 Task: Find connections with filter location Al Qūşīyah with filter topic #customerrelationswith filter profile language Spanish with filter current company Wildlife Conservation Trust with filter school Gyan Ganga Institute of Technology Sciences with filter industry Business Consulting and Services with filter service category Bookkeeping with filter keywords title Yoga Instructor
Action: Mouse moved to (522, 74)
Screenshot: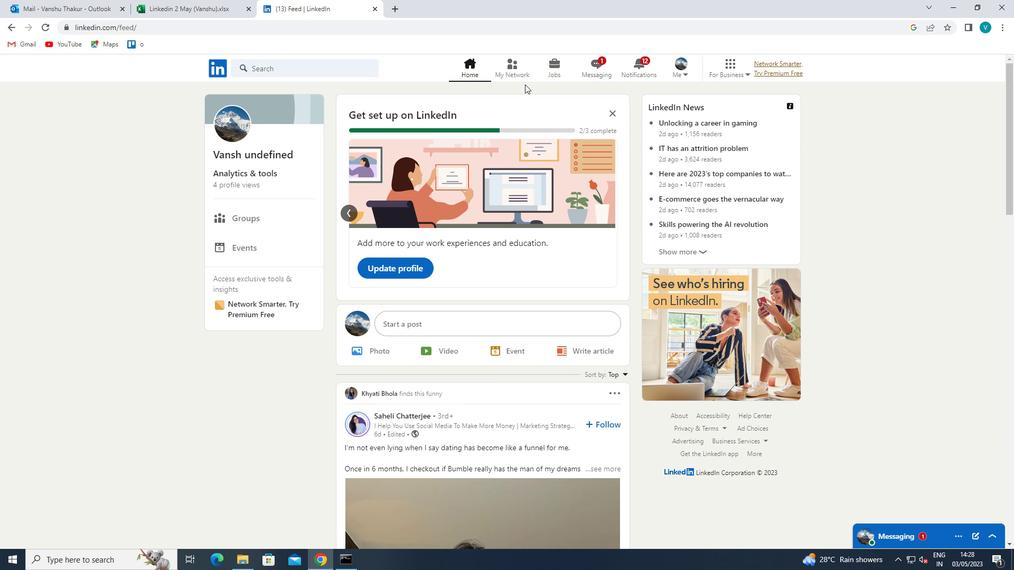 
Action: Mouse pressed left at (522, 74)
Screenshot: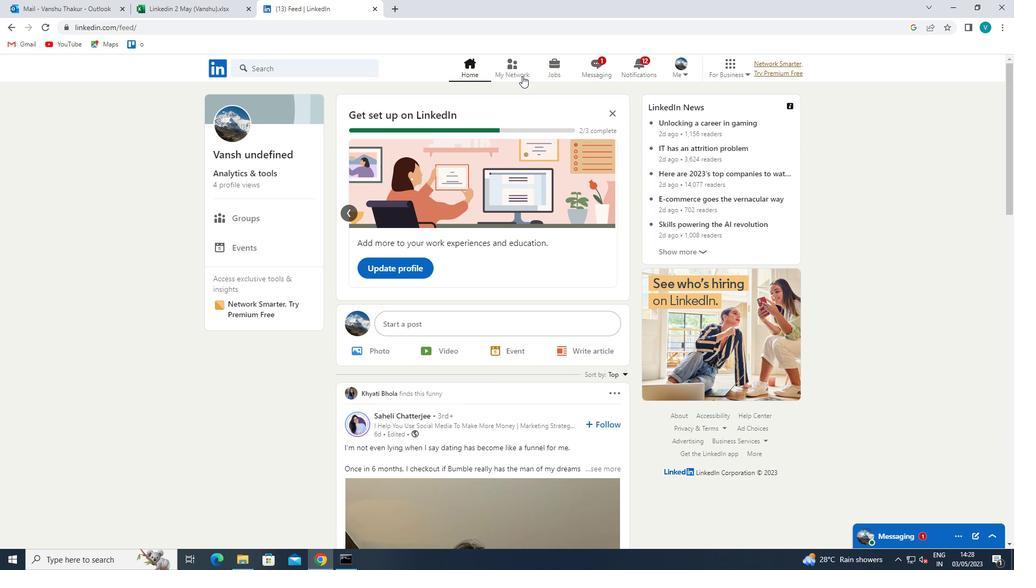 
Action: Mouse moved to (296, 124)
Screenshot: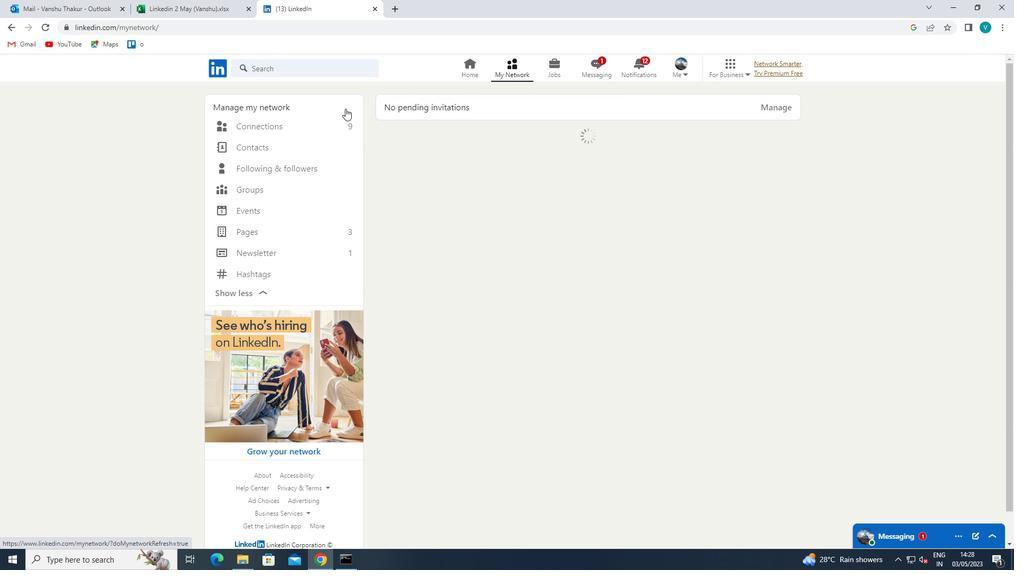 
Action: Mouse pressed left at (296, 124)
Screenshot: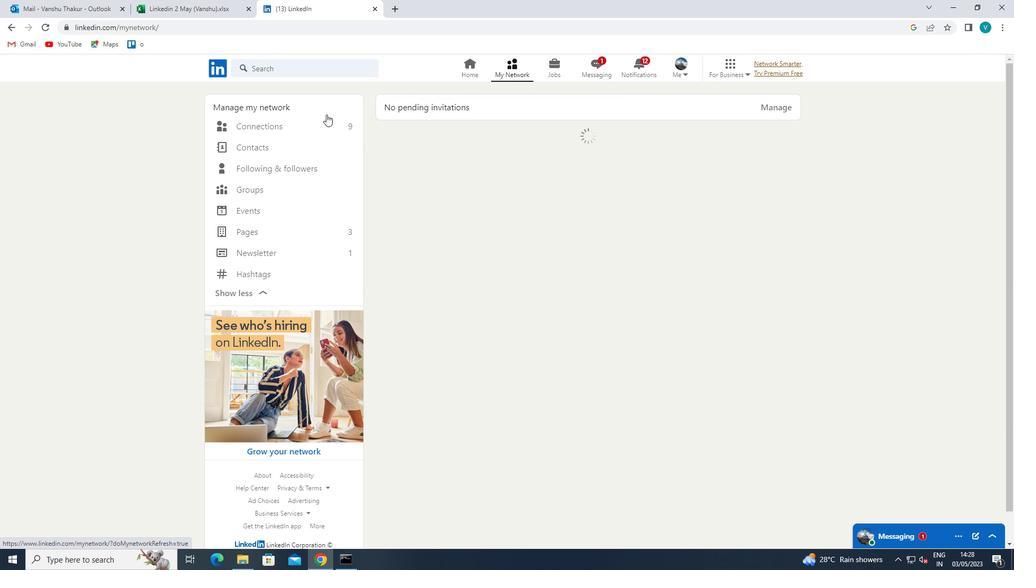 
Action: Mouse moved to (564, 127)
Screenshot: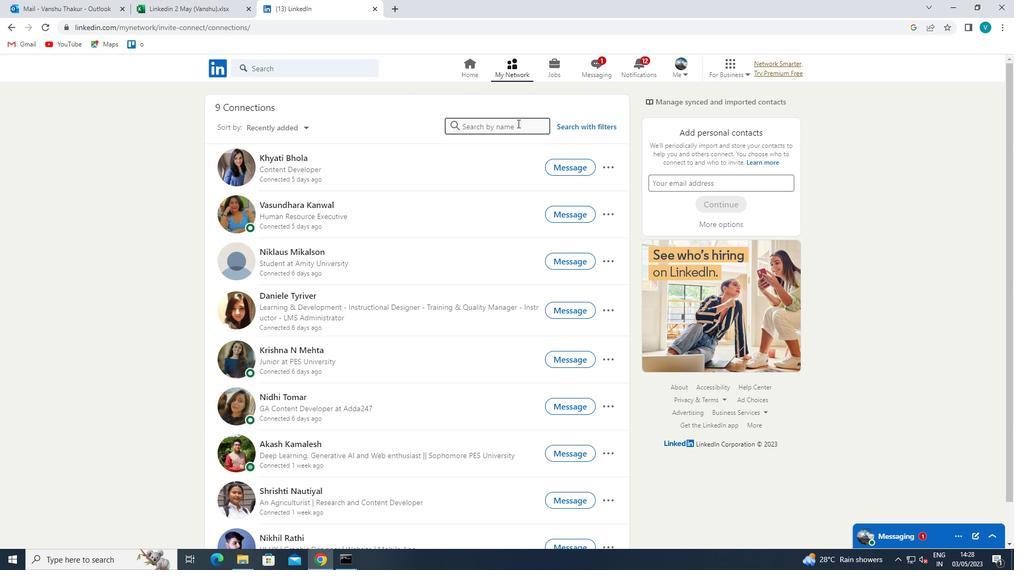
Action: Mouse pressed left at (564, 127)
Screenshot: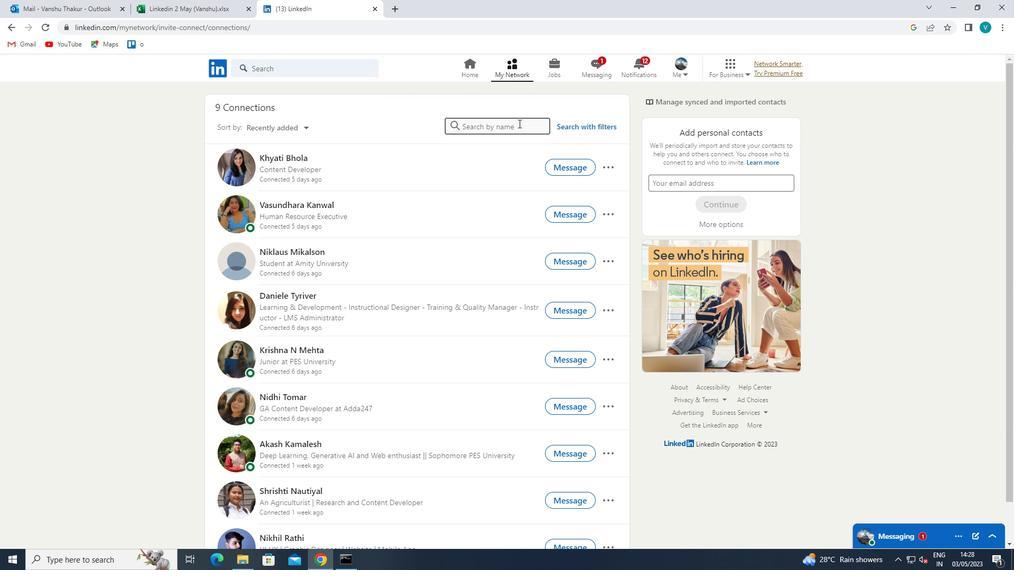 
Action: Mouse moved to (506, 98)
Screenshot: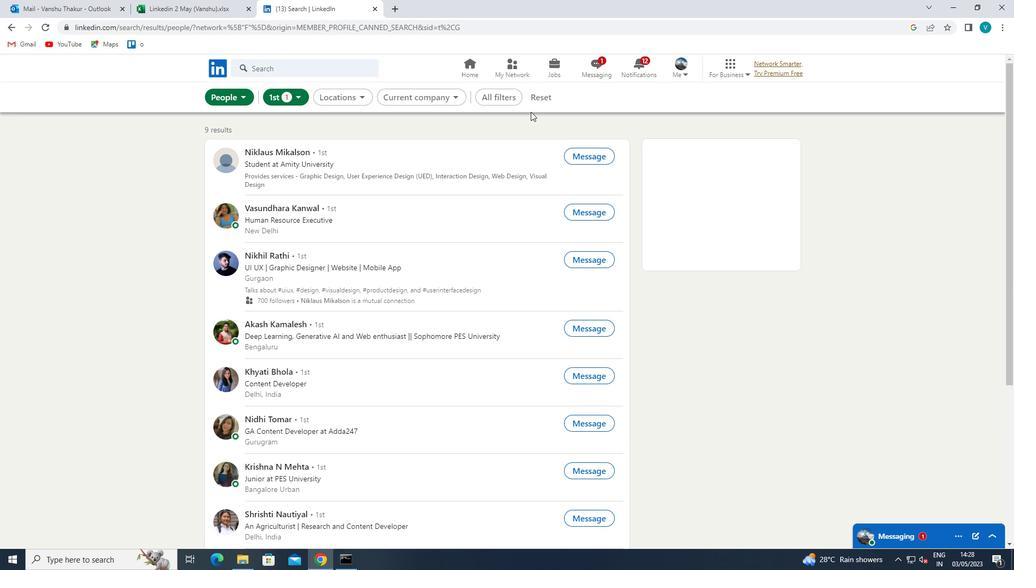 
Action: Mouse pressed left at (506, 98)
Screenshot: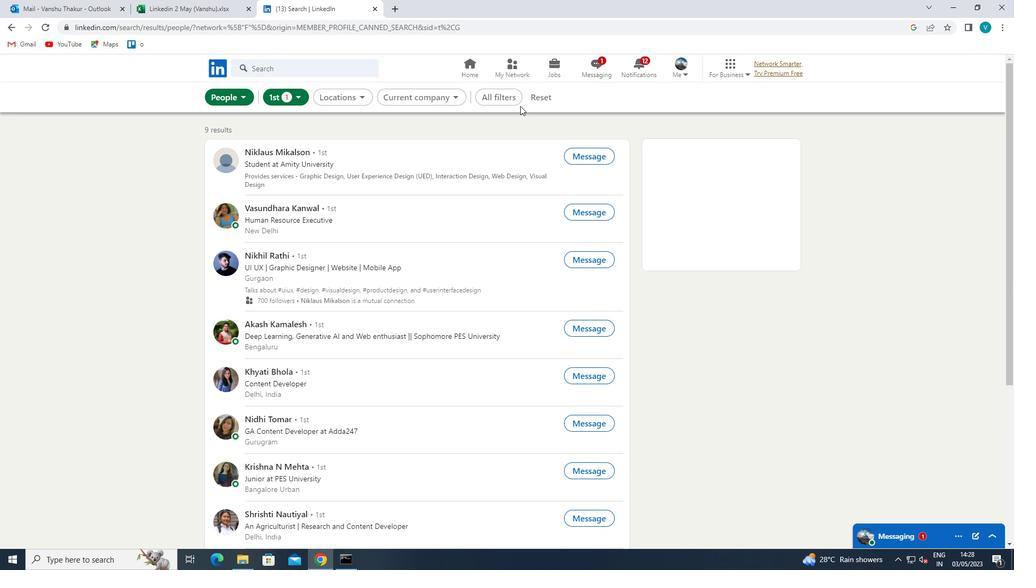 
Action: Mouse moved to (889, 275)
Screenshot: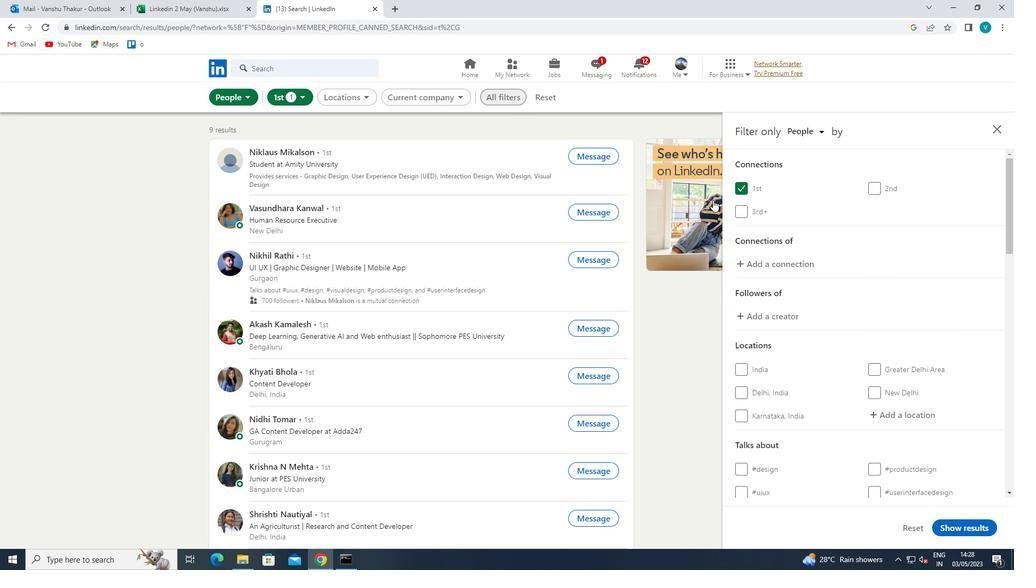
Action: Mouse scrolled (889, 275) with delta (0, 0)
Screenshot: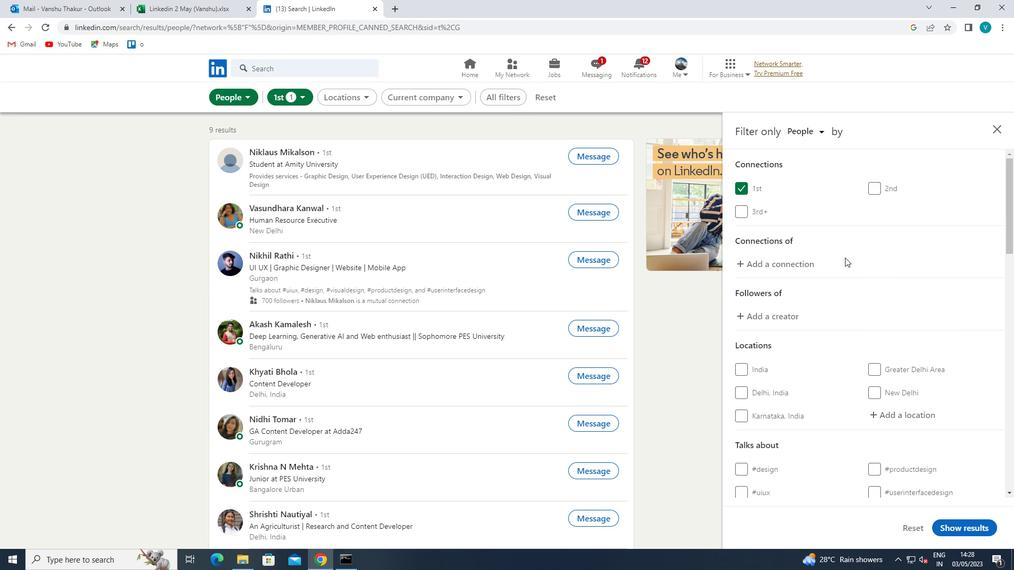 
Action: Mouse scrolled (889, 275) with delta (0, 0)
Screenshot: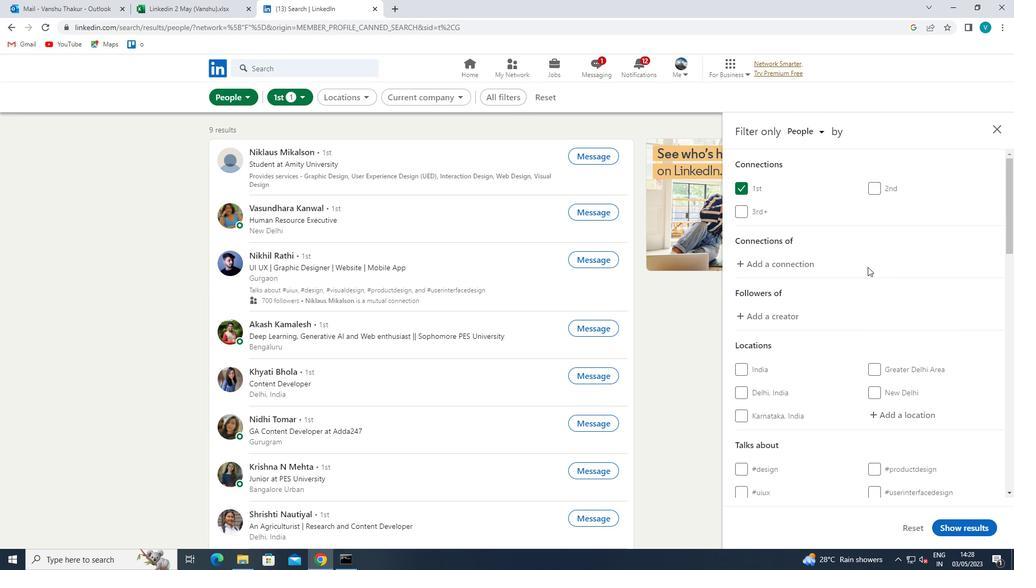 
Action: Mouse moved to (908, 306)
Screenshot: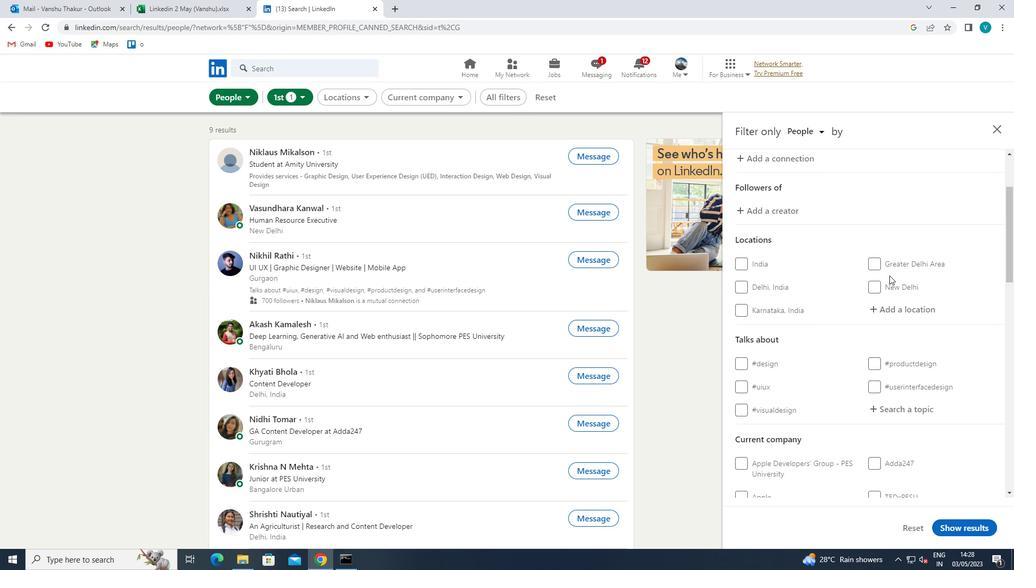 
Action: Mouse pressed left at (908, 306)
Screenshot: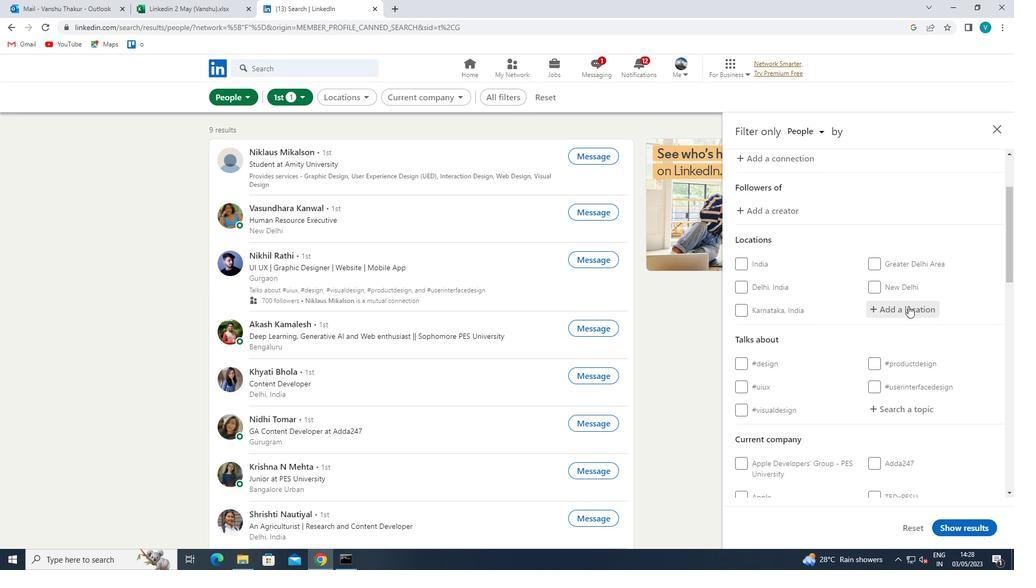 
Action: Key pressed <Key.shift>AI<Key.space><Key.shift>QUSIYAH
Screenshot: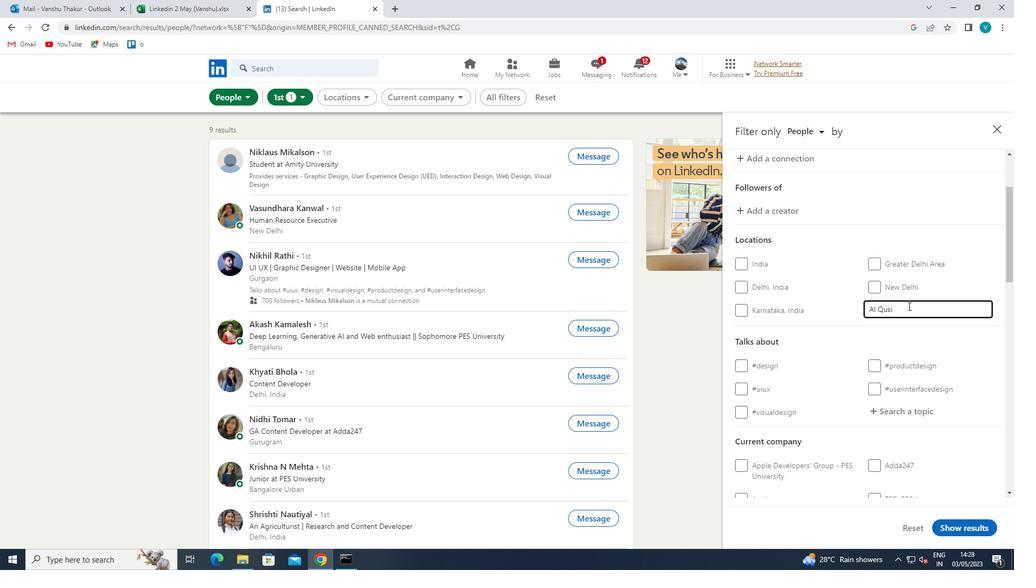 
Action: Mouse moved to (861, 328)
Screenshot: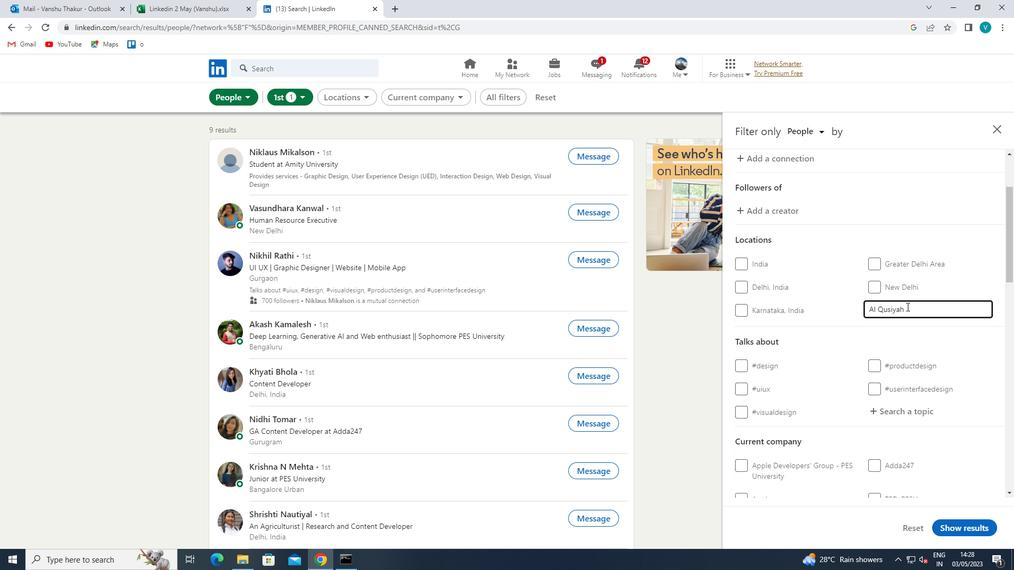 
Action: Mouse pressed left at (861, 328)
Screenshot: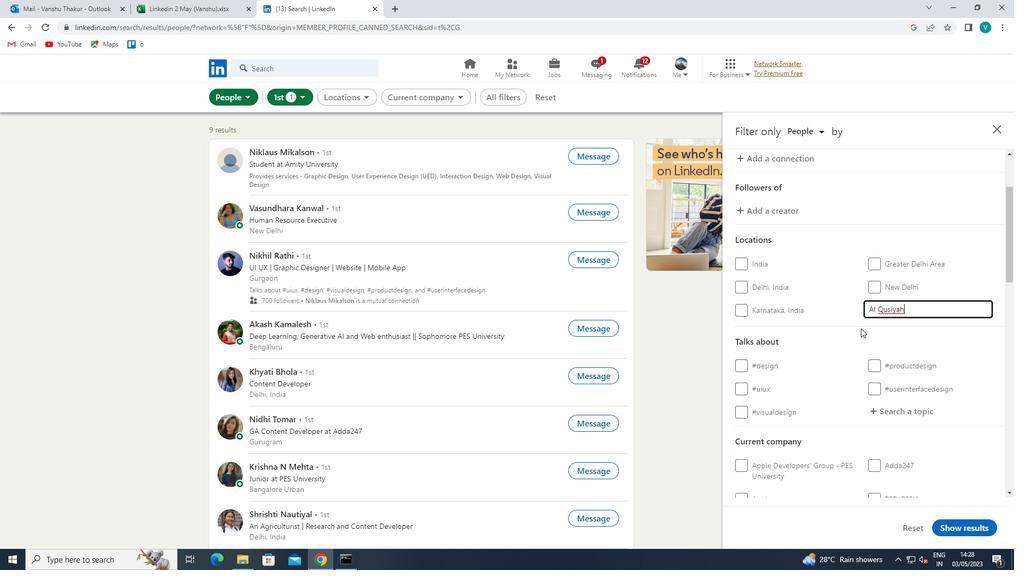 
Action: Mouse scrolled (861, 328) with delta (0, 0)
Screenshot: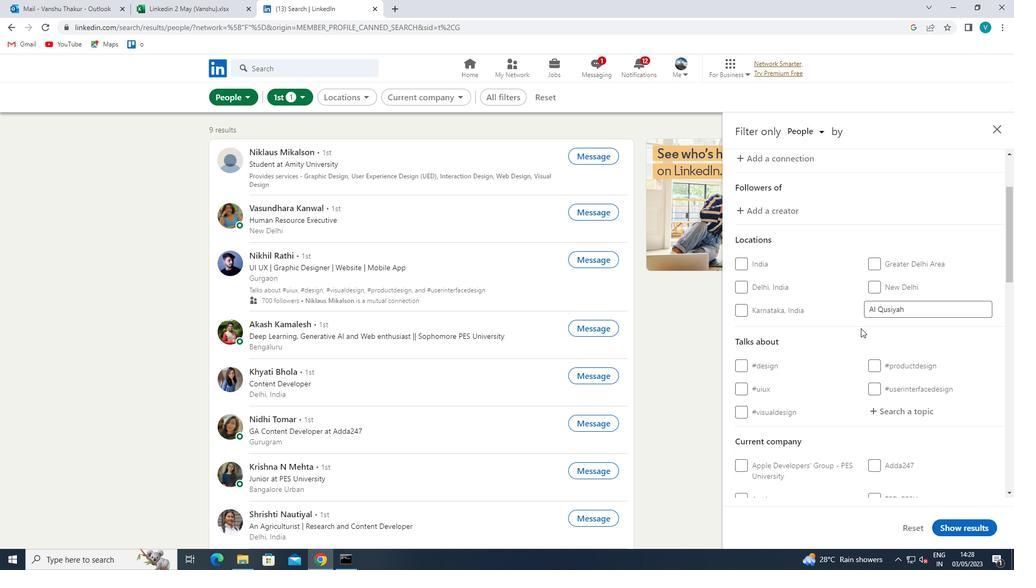 
Action: Mouse scrolled (861, 328) with delta (0, 0)
Screenshot: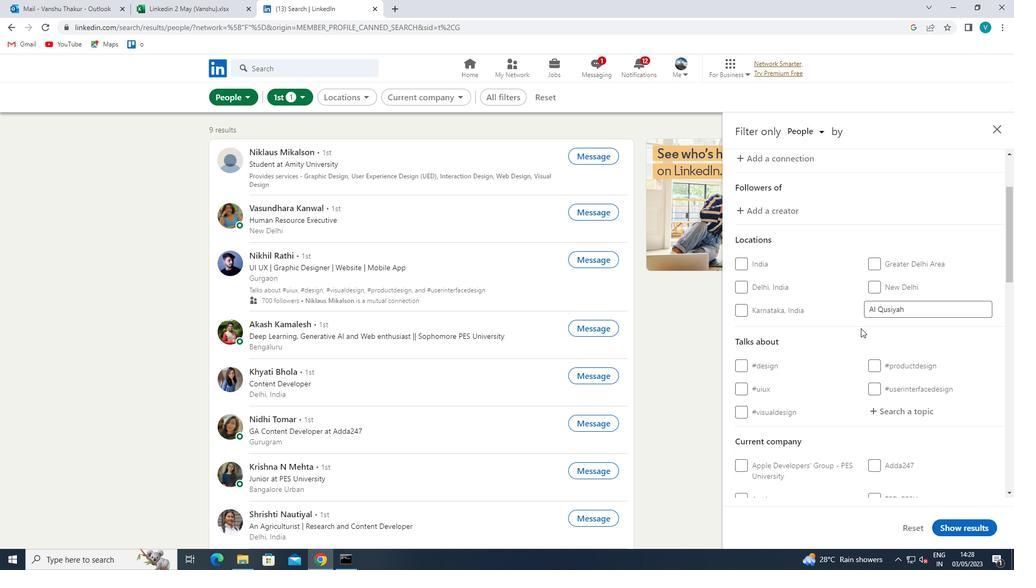
Action: Mouse moved to (900, 311)
Screenshot: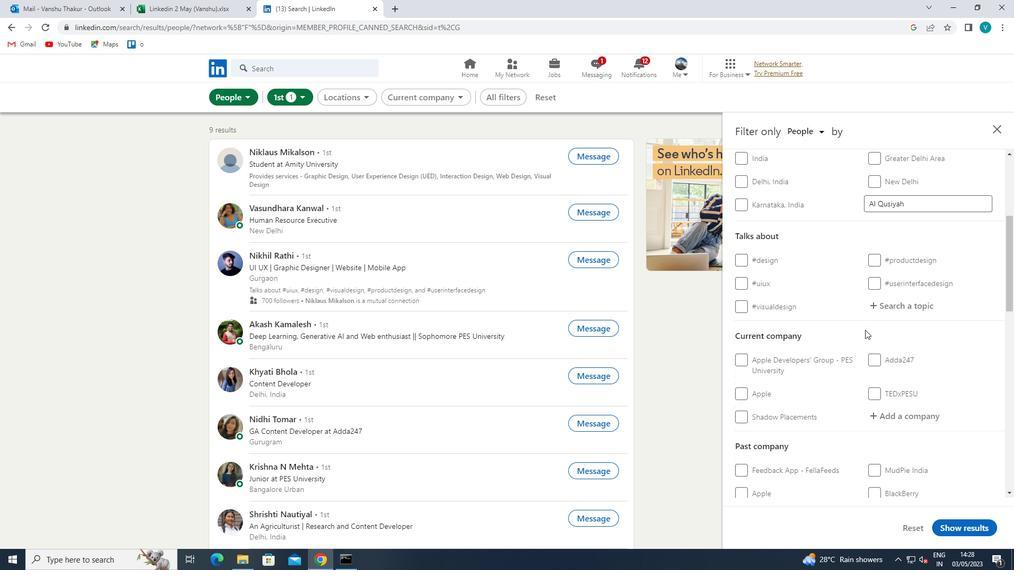 
Action: Mouse pressed left at (900, 311)
Screenshot: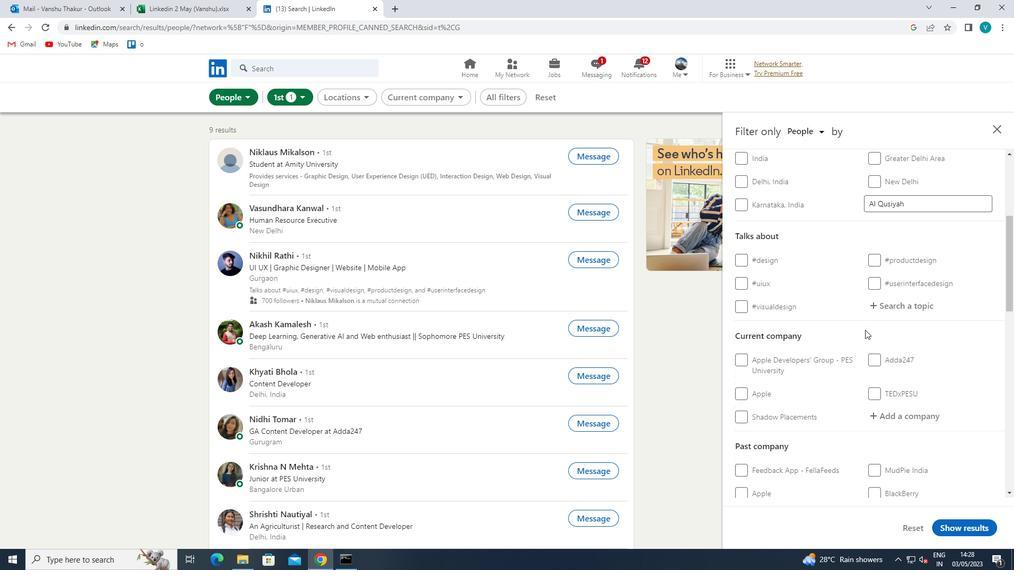 
Action: Mouse moved to (842, 343)
Screenshot: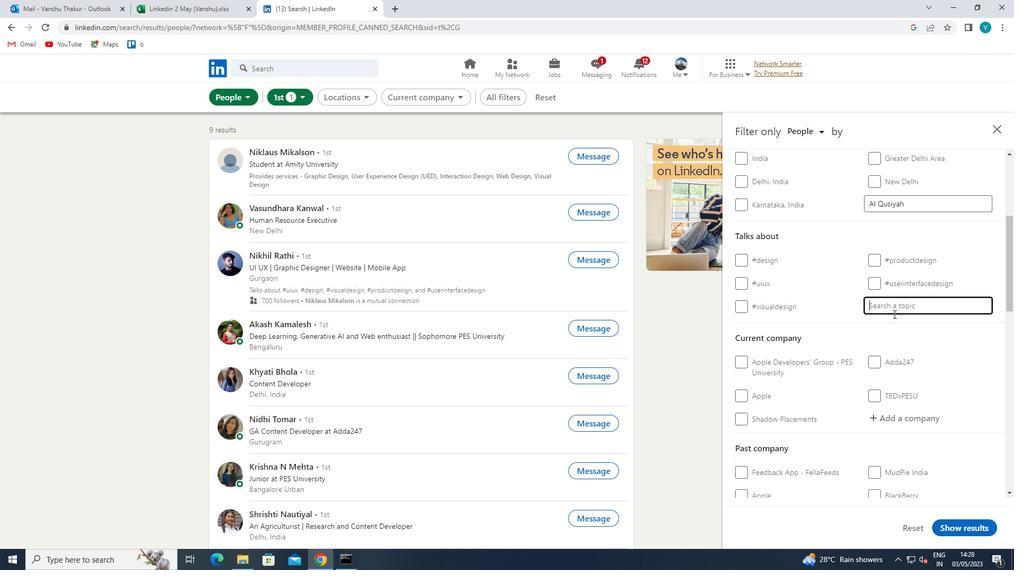 
Action: Key pressed CUSTOMERRELATIONS
Screenshot: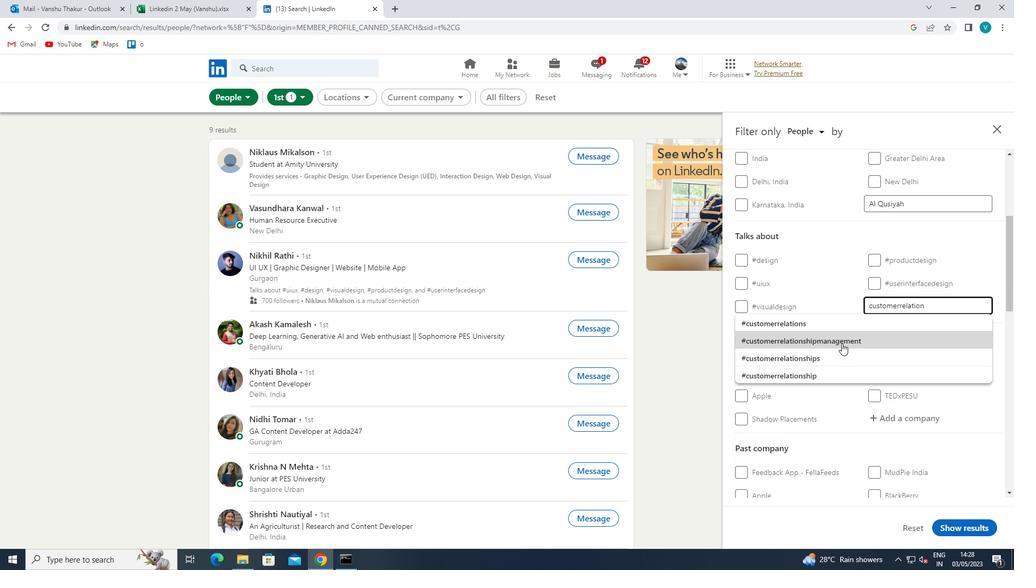 
Action: Mouse moved to (851, 328)
Screenshot: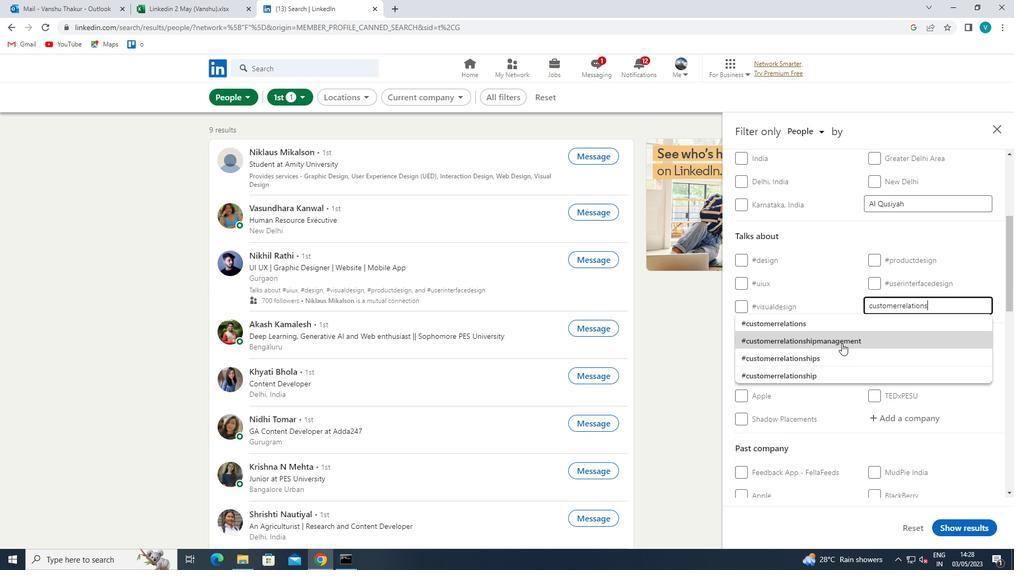 
Action: Mouse pressed left at (851, 328)
Screenshot: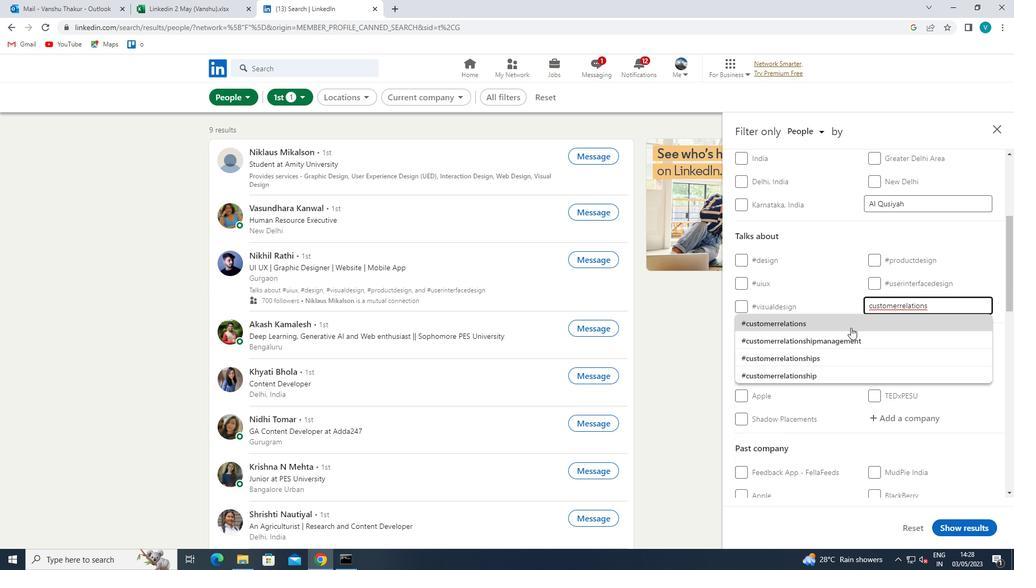 
Action: Mouse scrolled (851, 327) with delta (0, 0)
Screenshot: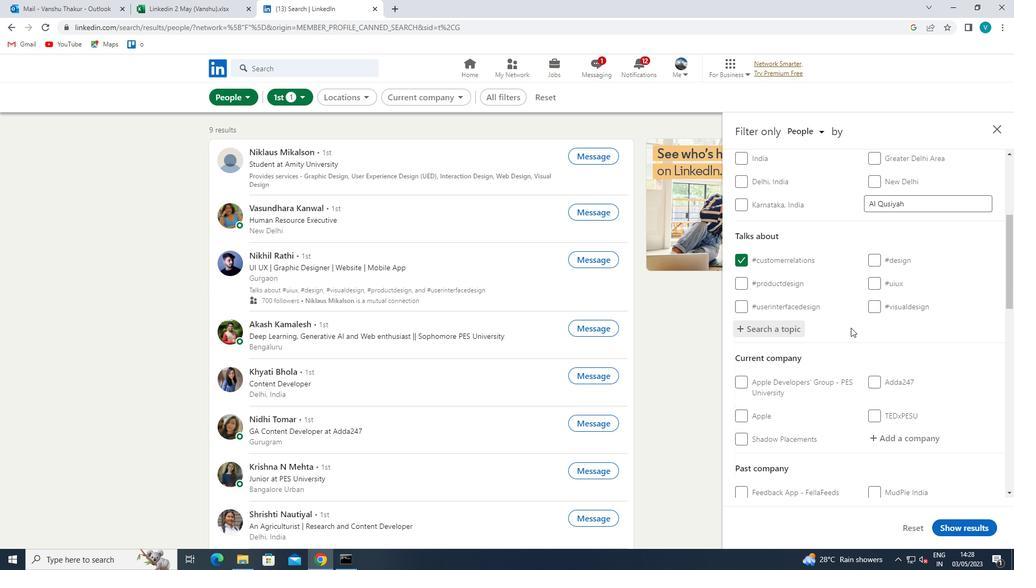 
Action: Mouse scrolled (851, 327) with delta (0, 0)
Screenshot: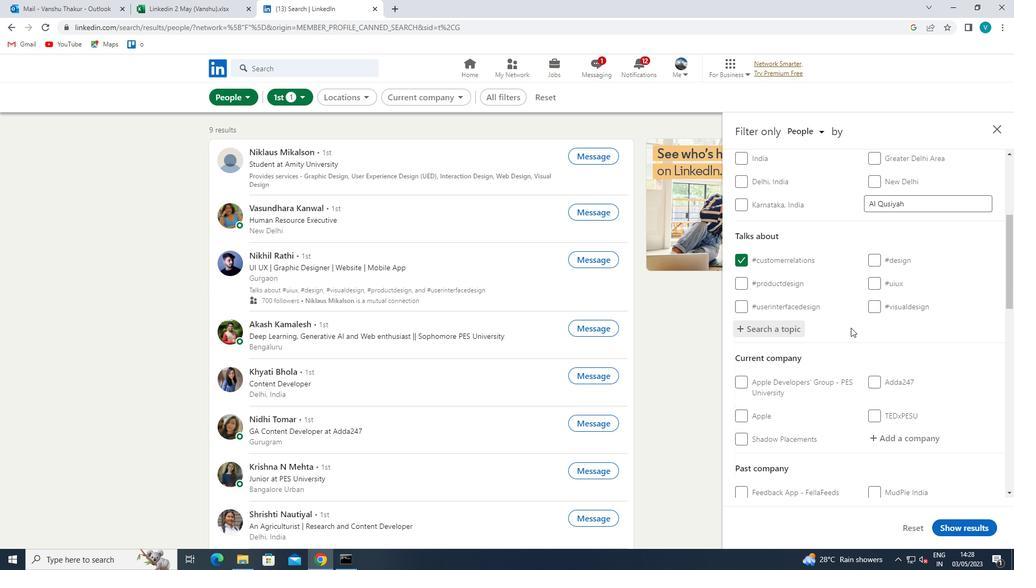 
Action: Mouse moved to (884, 325)
Screenshot: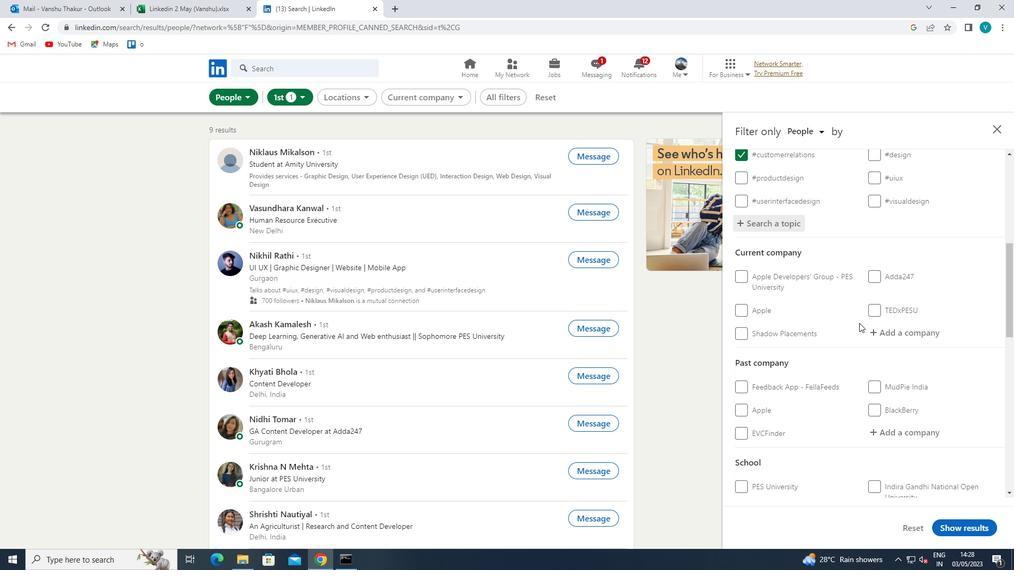 
Action: Mouse pressed left at (884, 325)
Screenshot: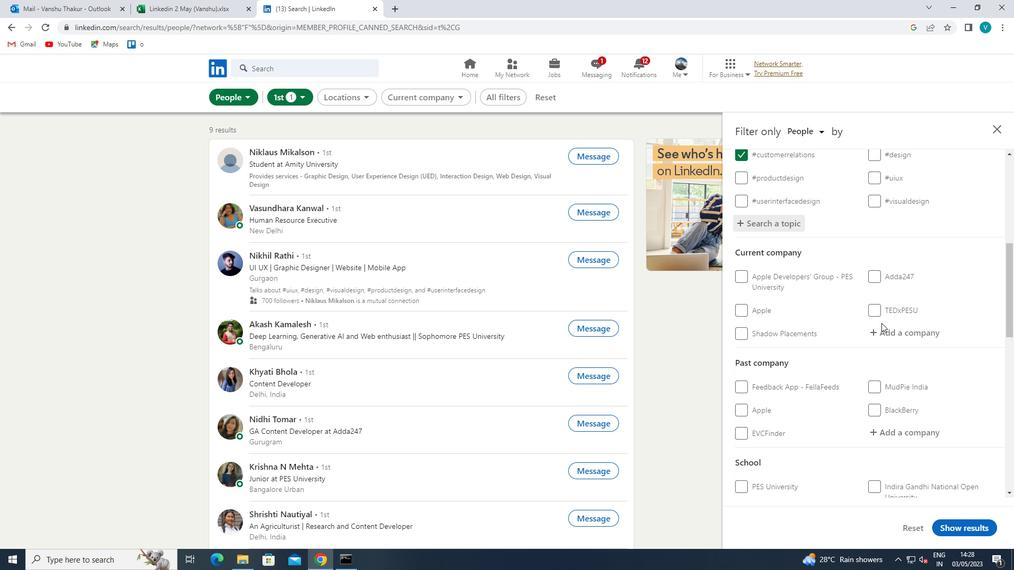 
Action: Mouse moved to (812, 369)
Screenshot: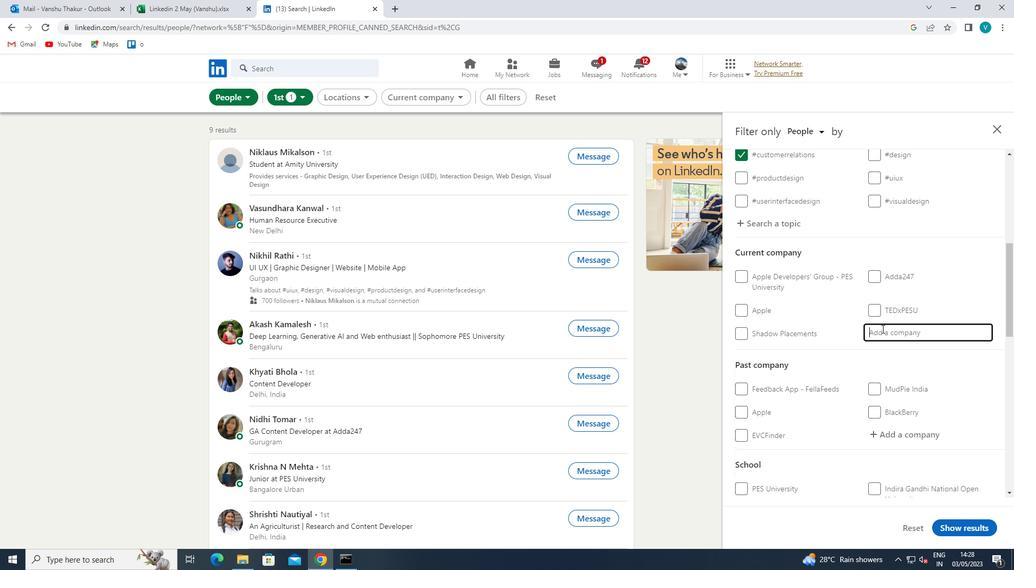 
Action: Key pressed <Key.shift>WILDLIFE
Screenshot: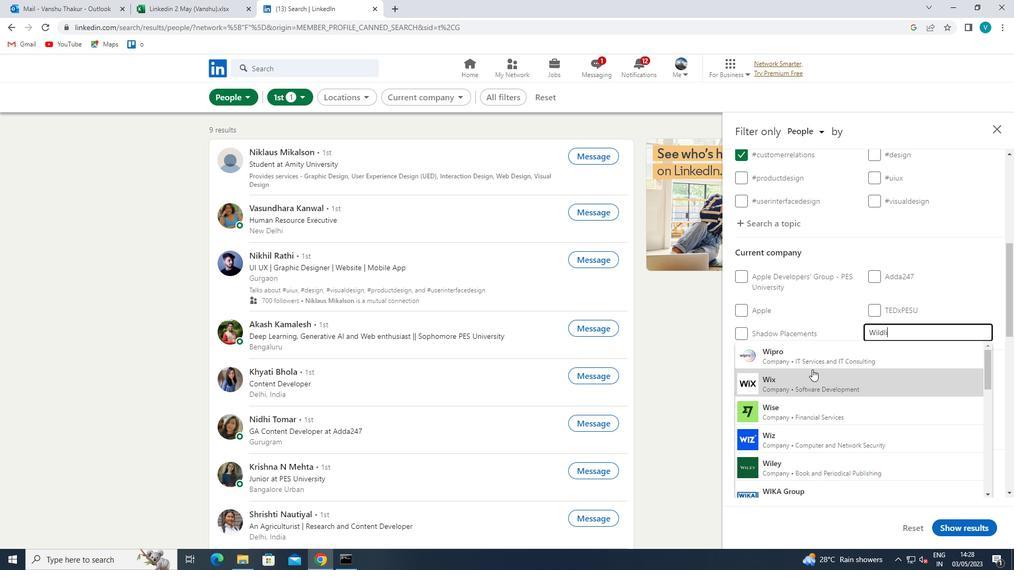 
Action: Mouse moved to (796, 371)
Screenshot: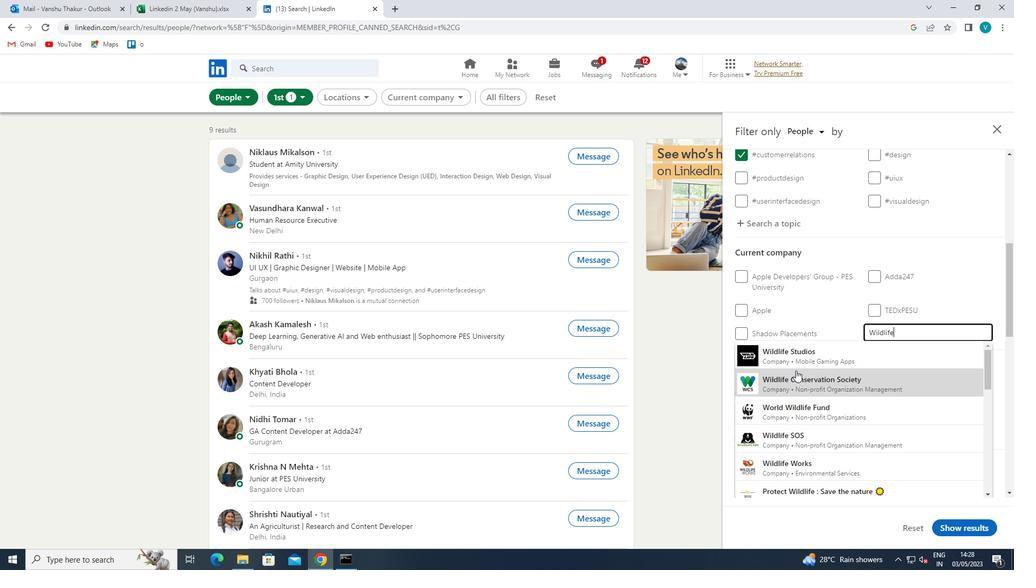 
Action: Key pressed <Key.space>
Screenshot: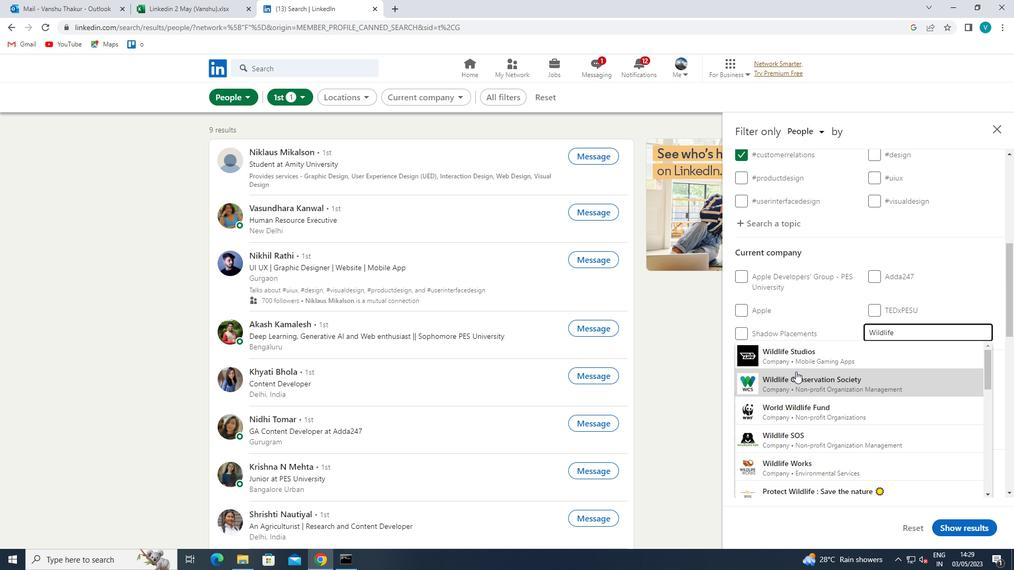 
Action: Mouse moved to (796, 371)
Screenshot: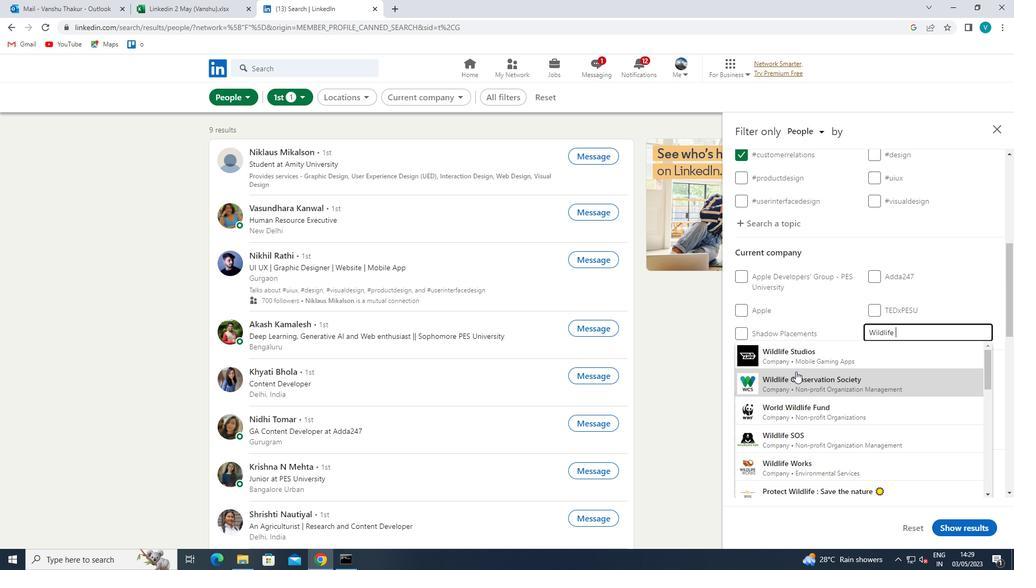 
Action: Key pressed <Key.shift>
Screenshot: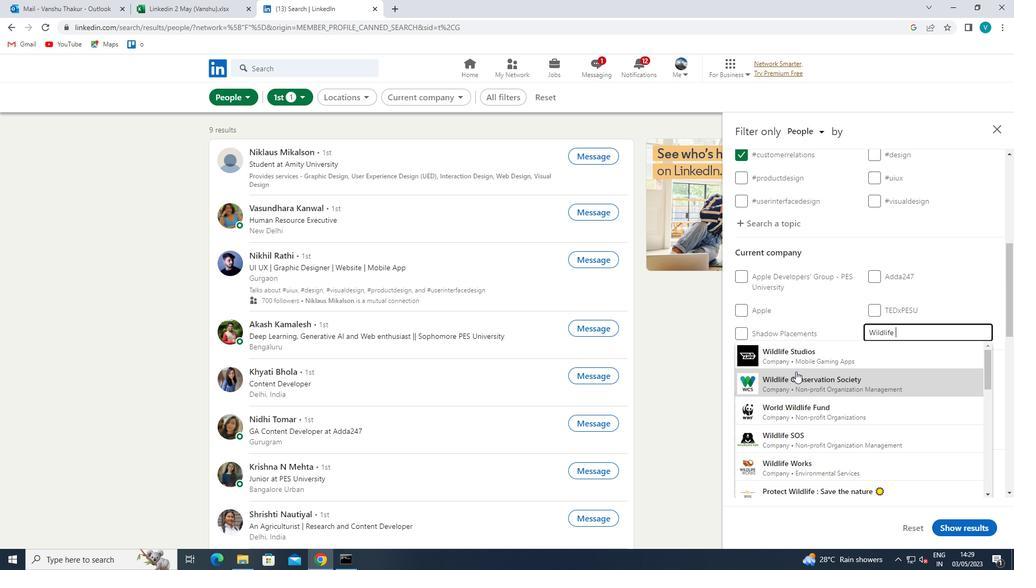 
Action: Mouse moved to (803, 367)
Screenshot: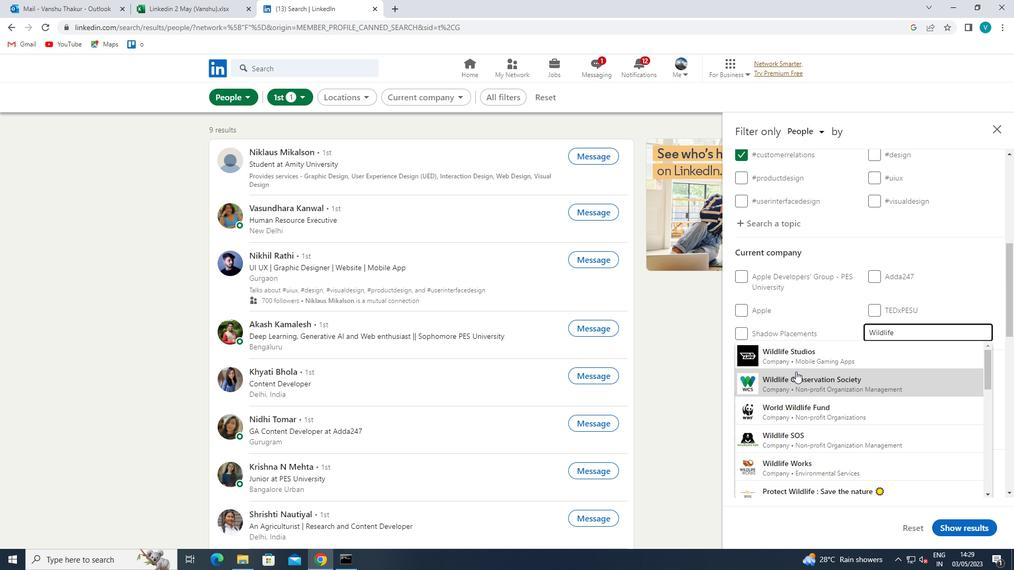 
Action: Key pressed C
Screenshot: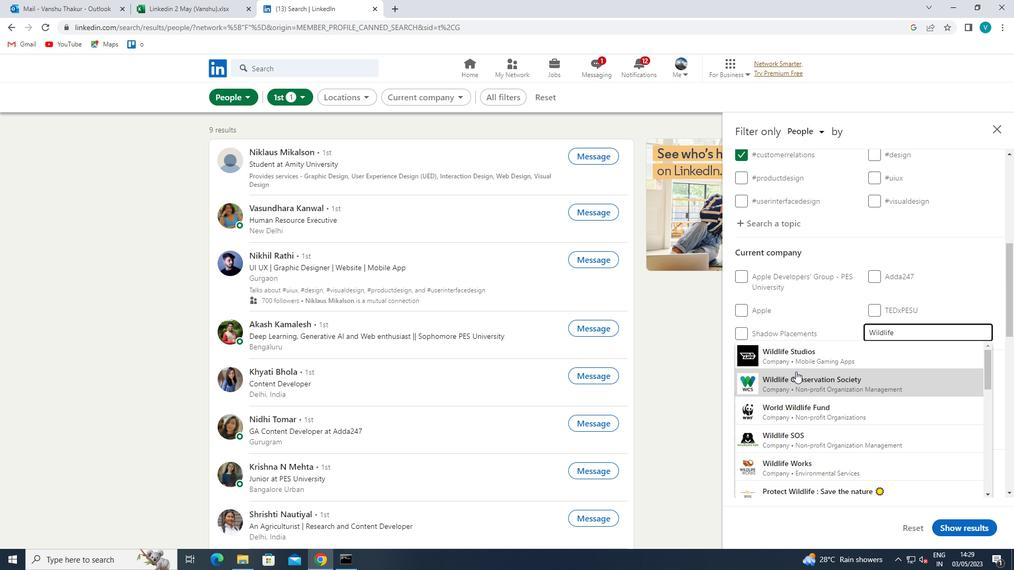
Action: Mouse moved to (823, 356)
Screenshot: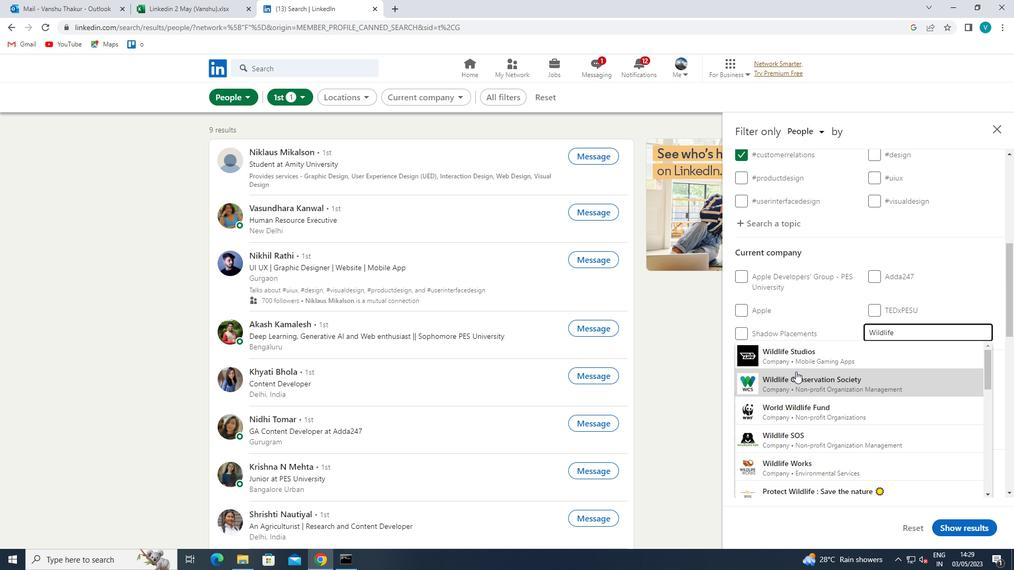 
Action: Key pressed ONSERVATION<Key.space>
Screenshot: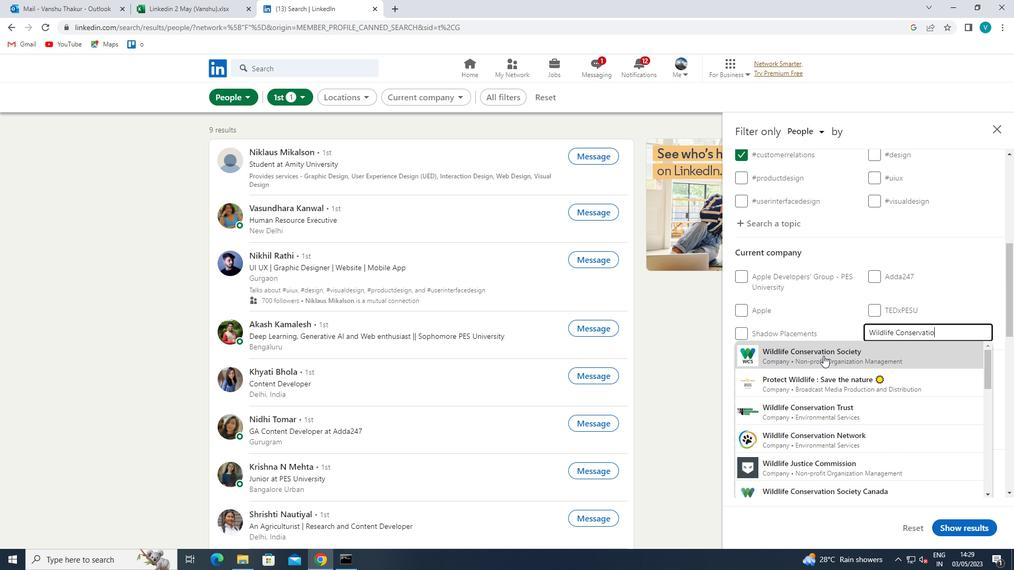 
Action: Mouse moved to (867, 374)
Screenshot: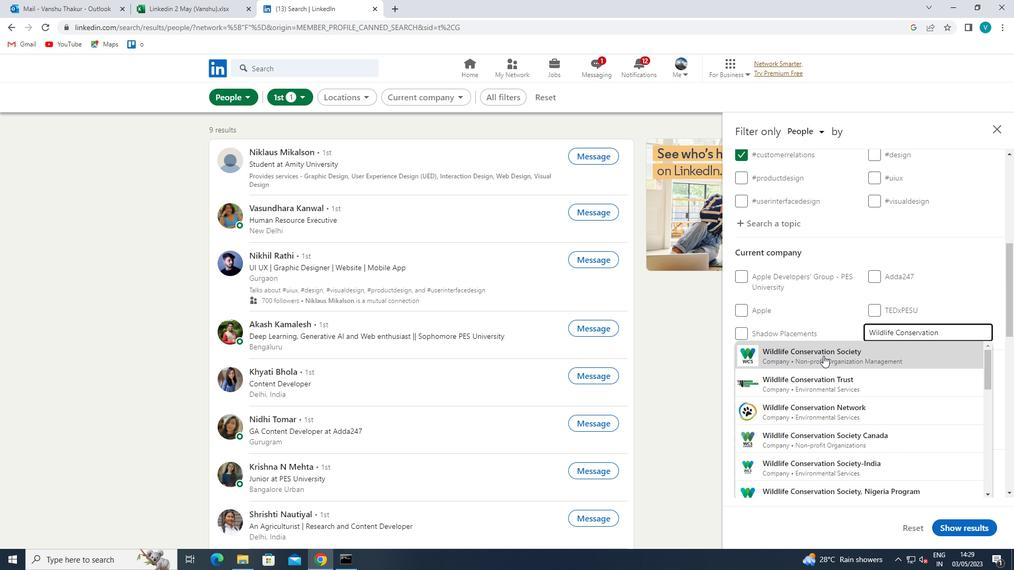 
Action: Mouse pressed left at (867, 374)
Screenshot: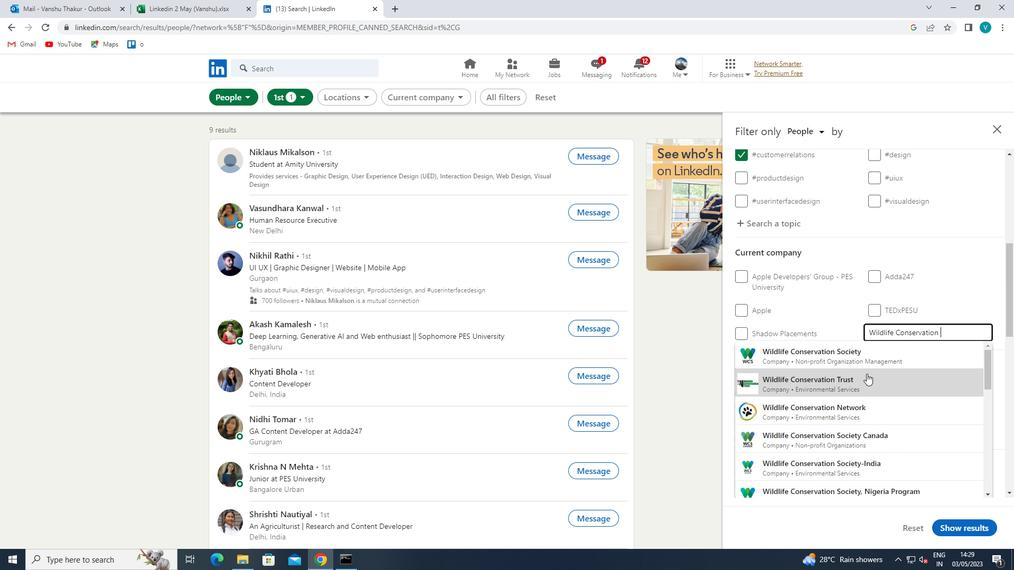 
Action: Mouse scrolled (867, 373) with delta (0, 0)
Screenshot: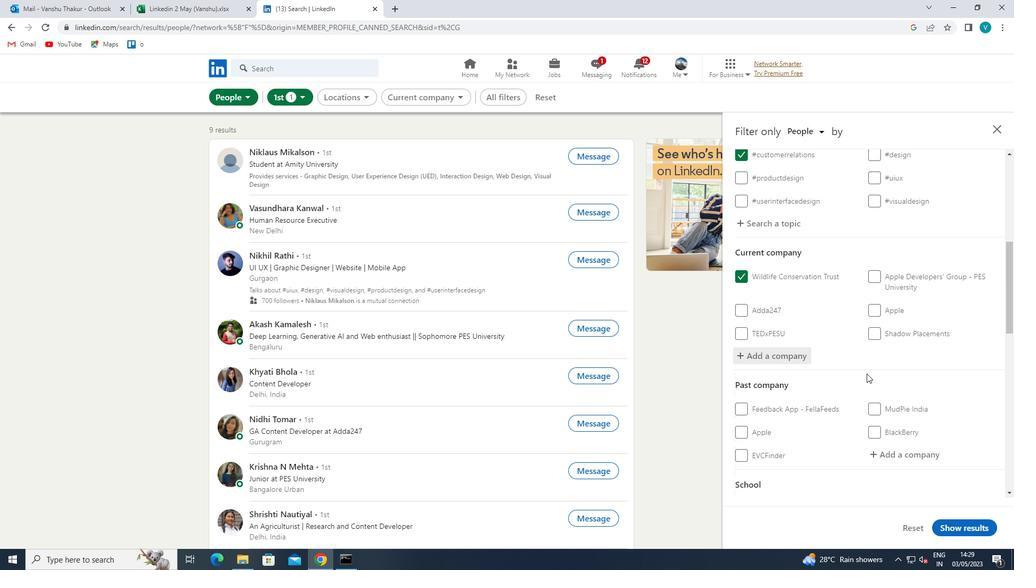
Action: Mouse scrolled (867, 373) with delta (0, 0)
Screenshot: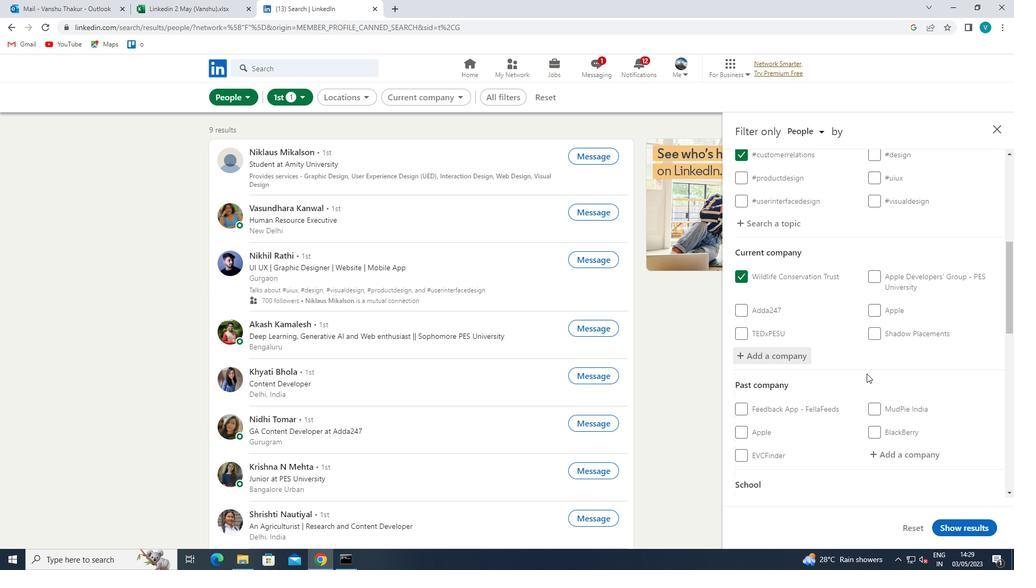 
Action: Mouse scrolled (867, 373) with delta (0, 0)
Screenshot: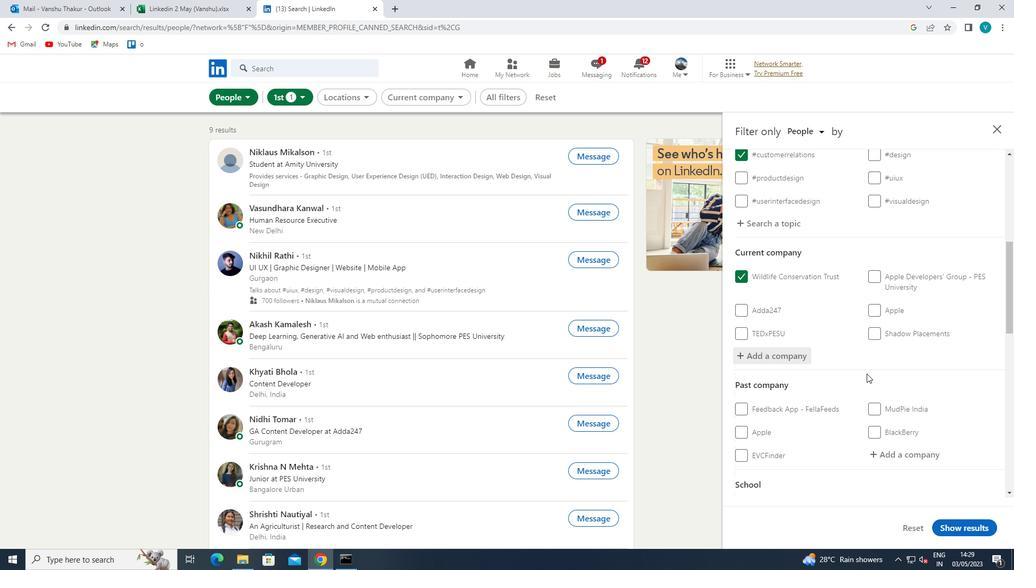 
Action: Mouse scrolled (867, 373) with delta (0, 0)
Screenshot: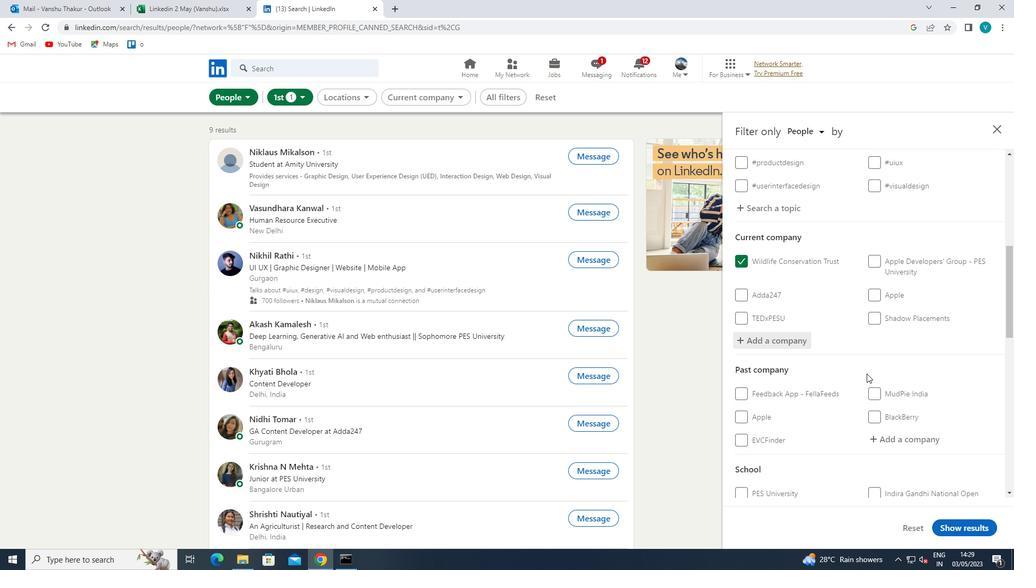 
Action: Mouse moved to (879, 371)
Screenshot: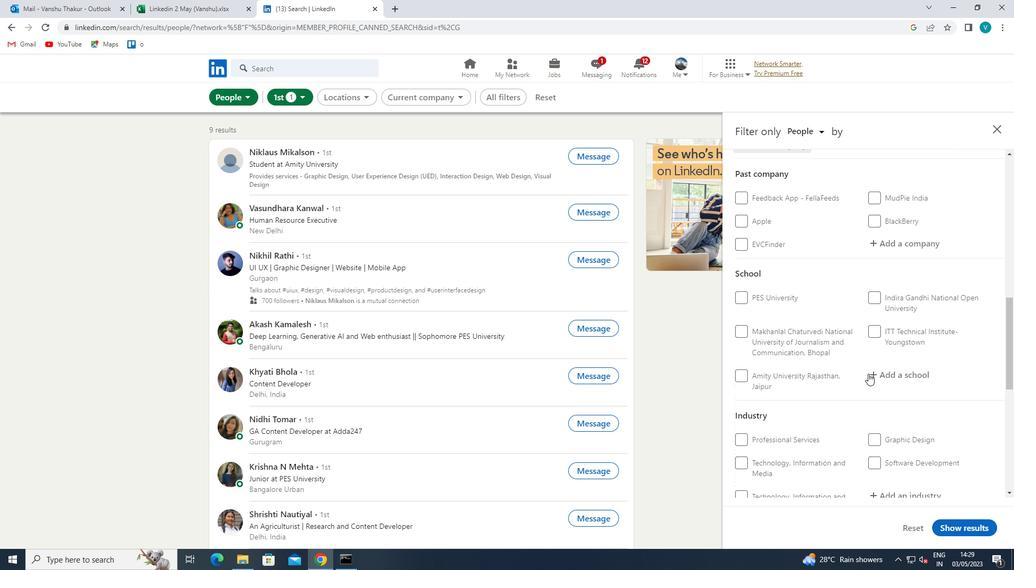 
Action: Mouse pressed left at (879, 371)
Screenshot: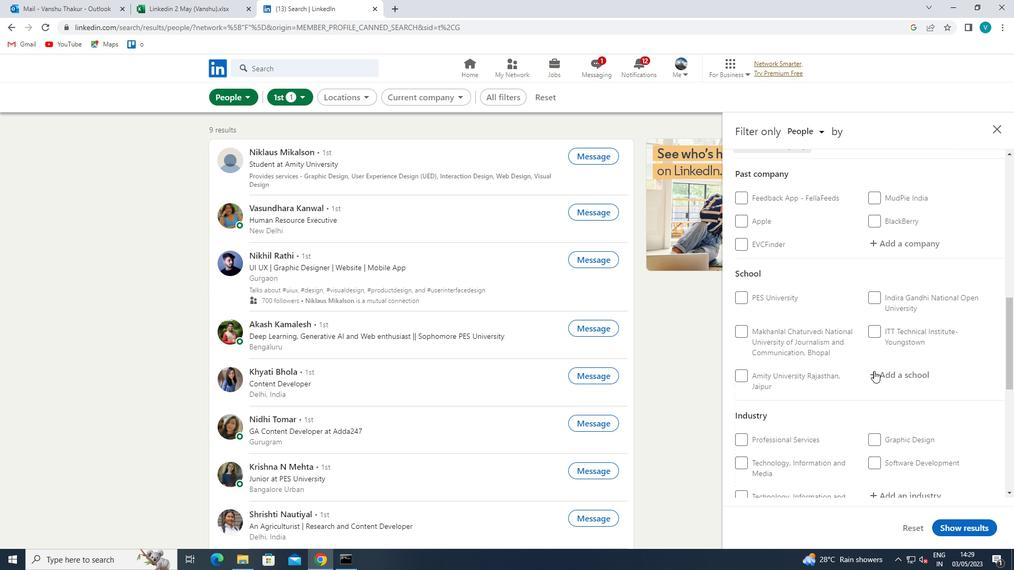 
Action: Mouse moved to (869, 365)
Screenshot: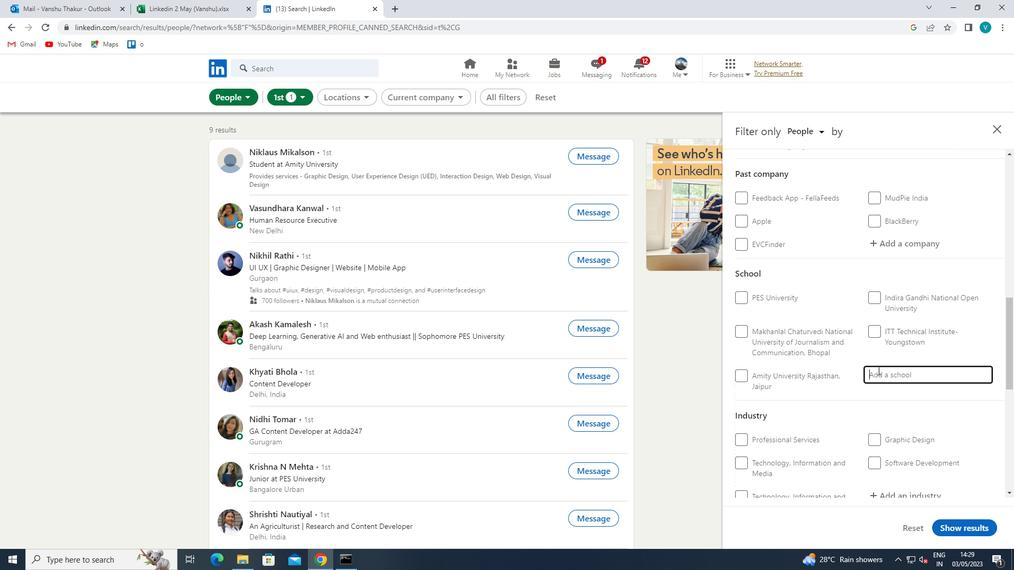 
Action: Key pressed <Key.shift>GYAN<Key.space><Key.shift>GANGA
Screenshot: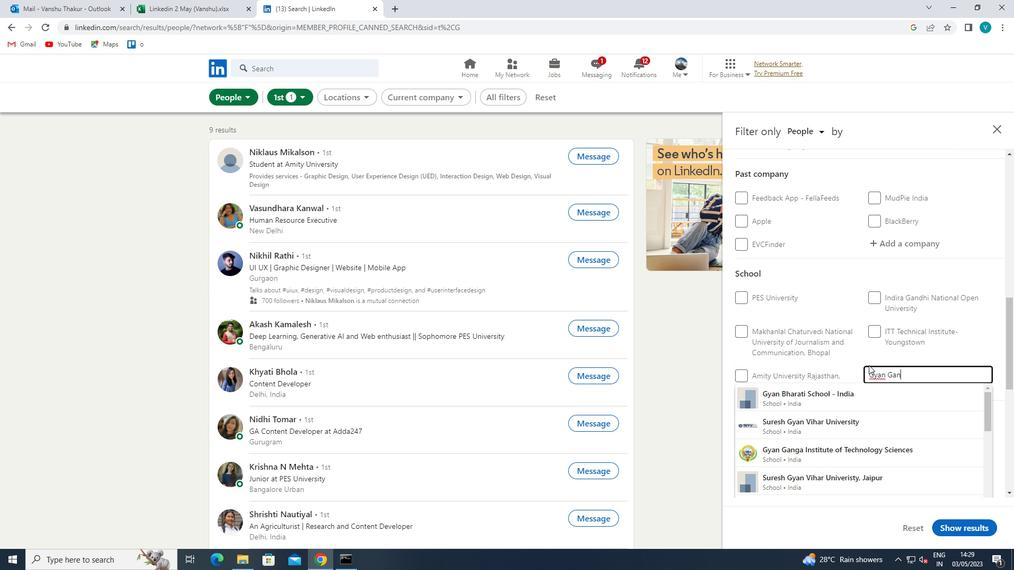 
Action: Mouse moved to (864, 390)
Screenshot: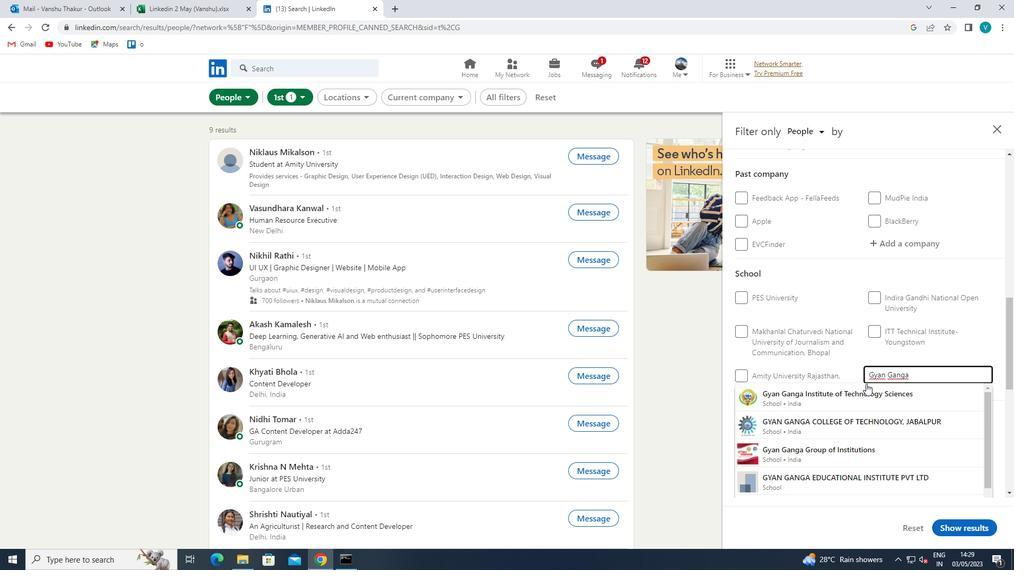 
Action: Mouse pressed left at (864, 390)
Screenshot: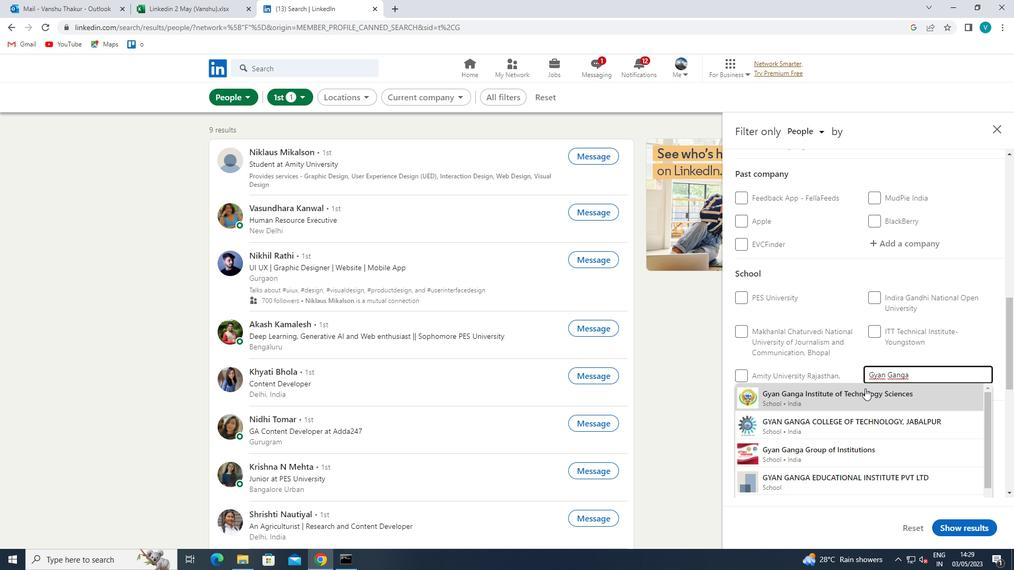 
Action: Mouse moved to (864, 390)
Screenshot: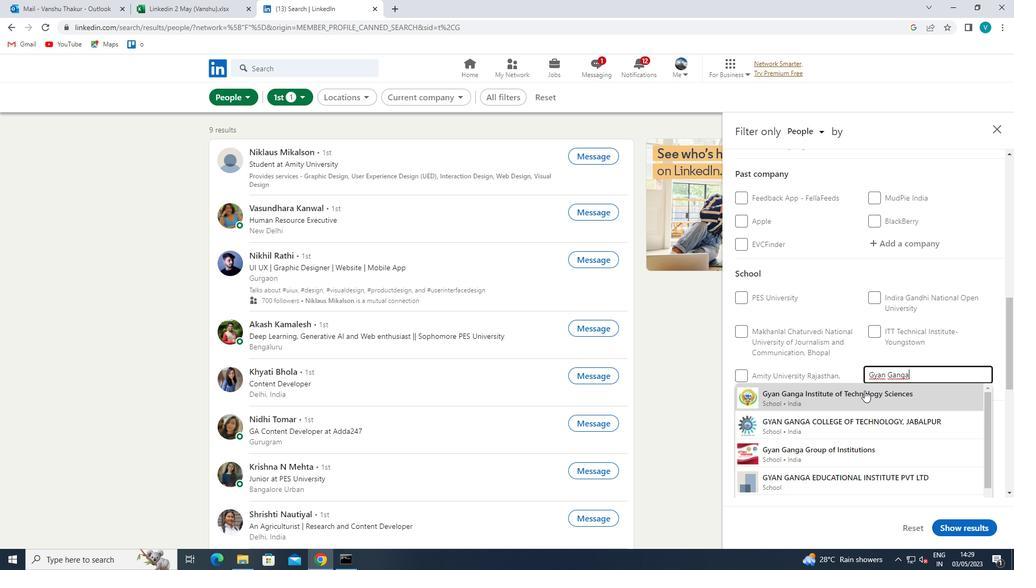 
Action: Mouse scrolled (864, 390) with delta (0, 0)
Screenshot: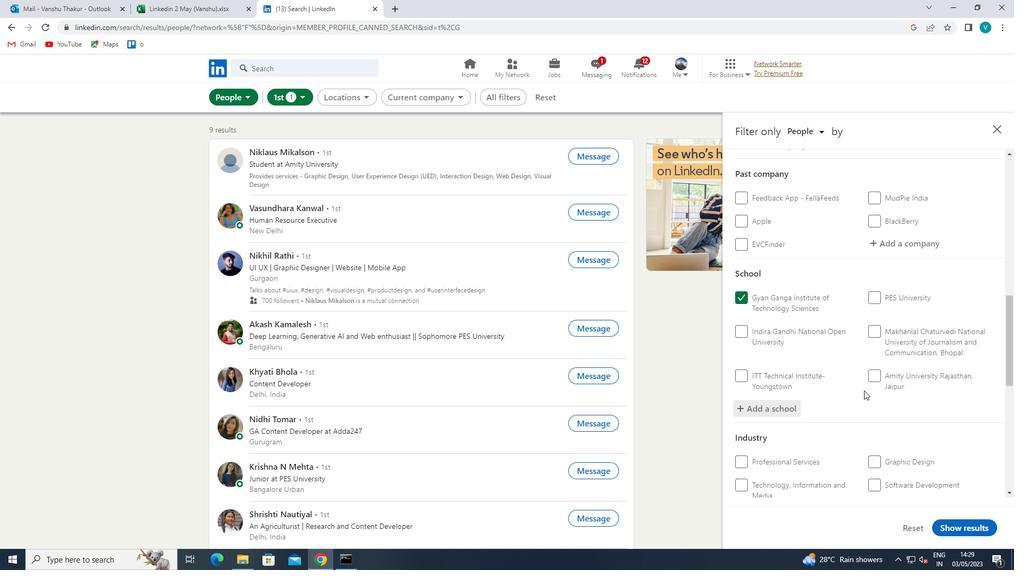 
Action: Mouse scrolled (864, 390) with delta (0, 0)
Screenshot: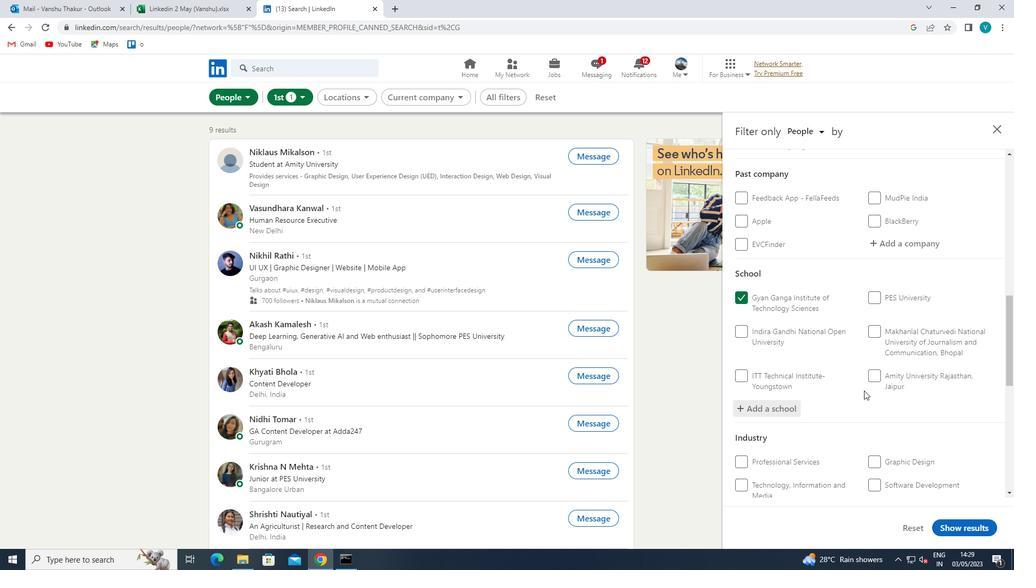 
Action: Mouse scrolled (864, 390) with delta (0, 0)
Screenshot: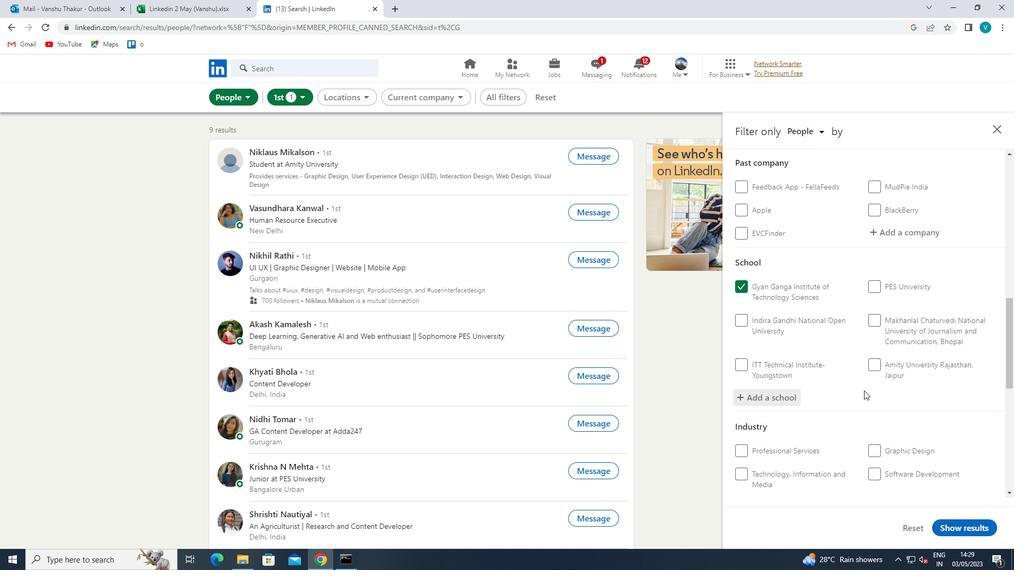 
Action: Mouse moved to (891, 358)
Screenshot: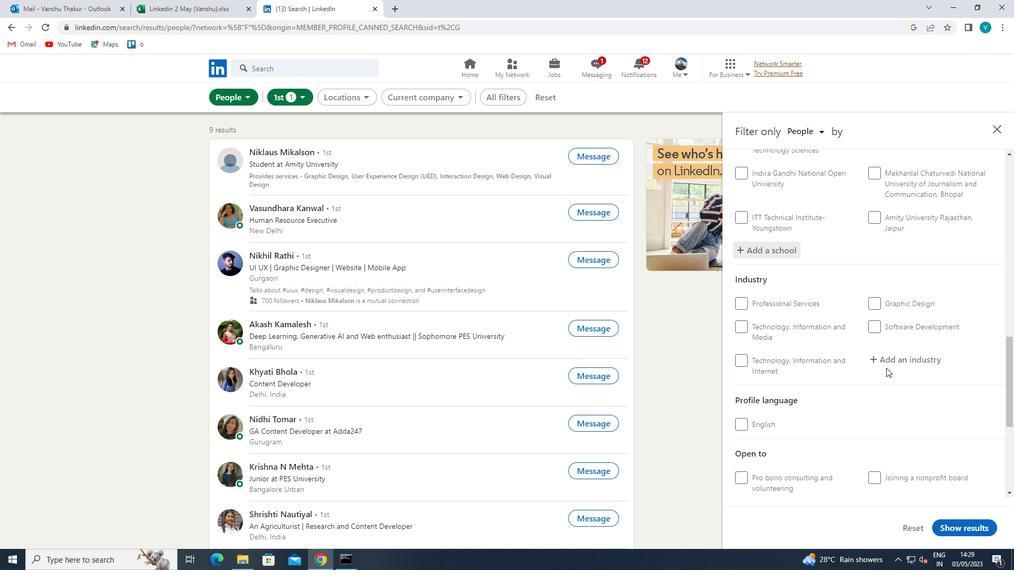 
Action: Mouse pressed left at (891, 358)
Screenshot: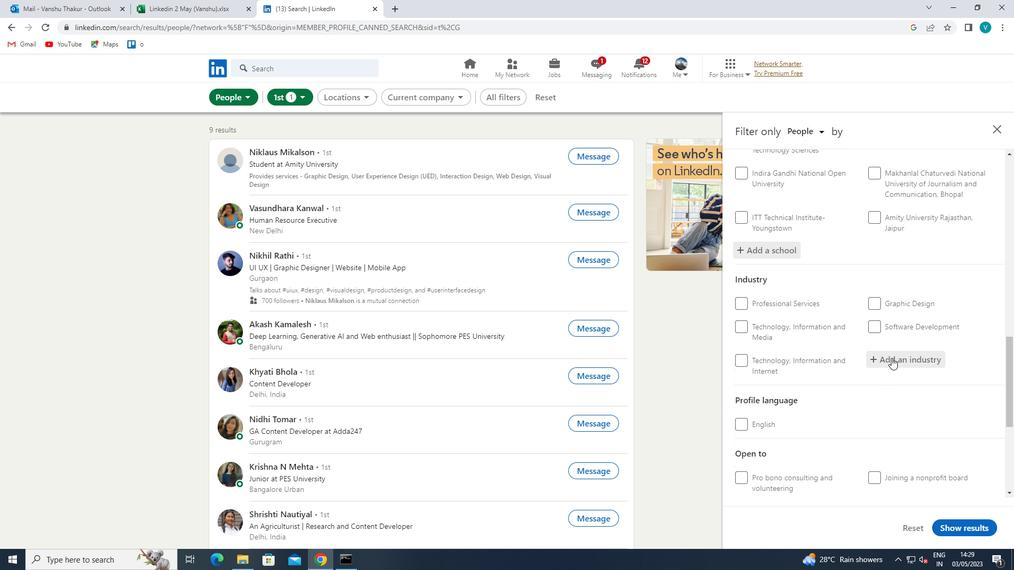 
Action: Key pressed <Key.shift>BUSINESS<Key.space>
Screenshot: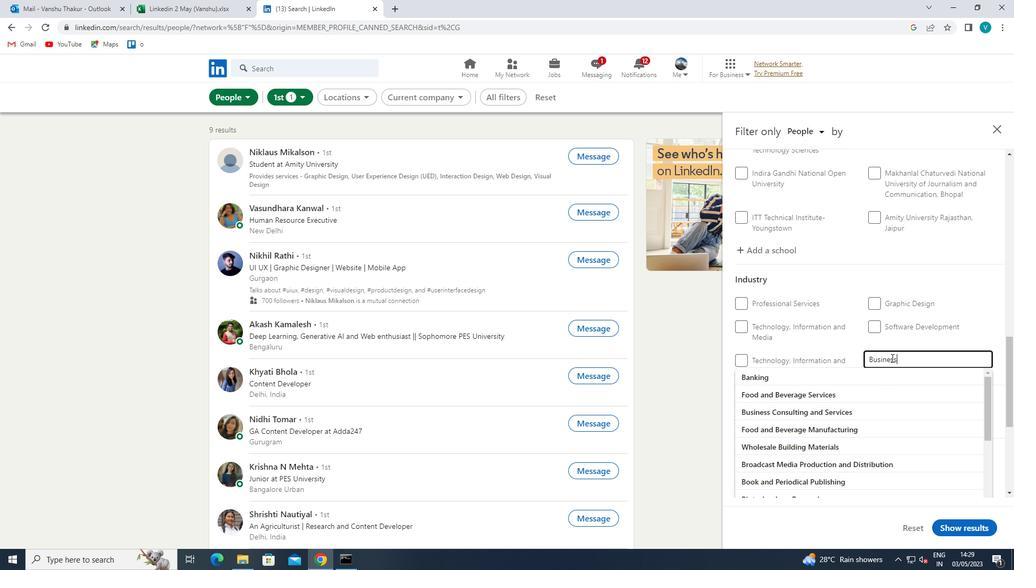 
Action: Mouse moved to (873, 376)
Screenshot: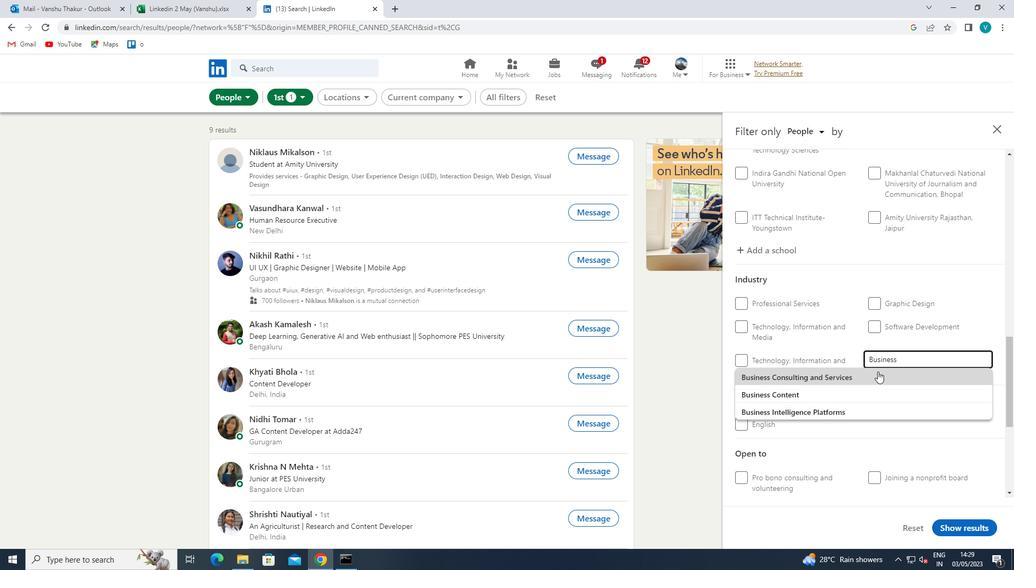 
Action: Mouse pressed left at (873, 376)
Screenshot: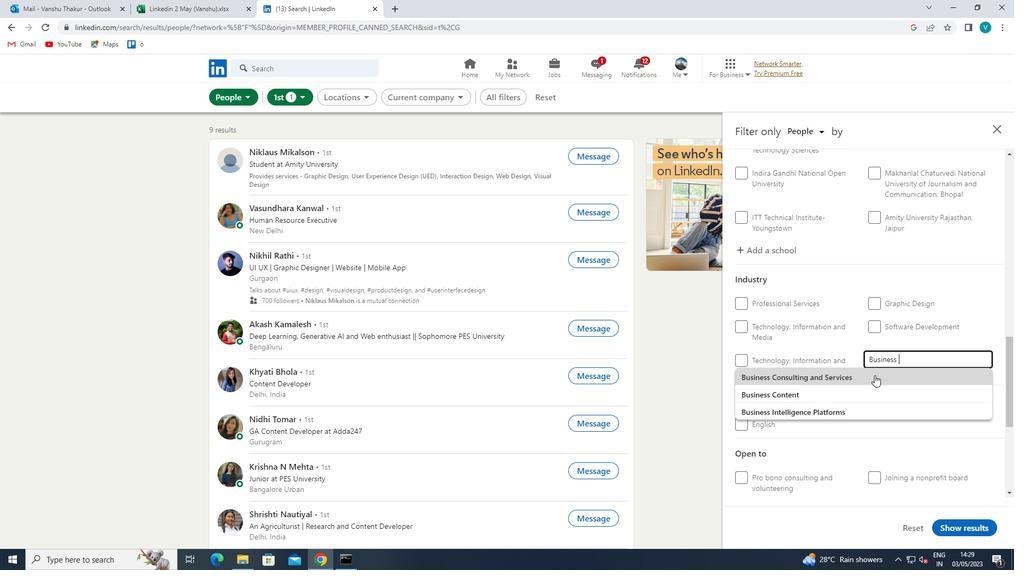 
Action: Mouse scrolled (873, 376) with delta (0, 0)
Screenshot: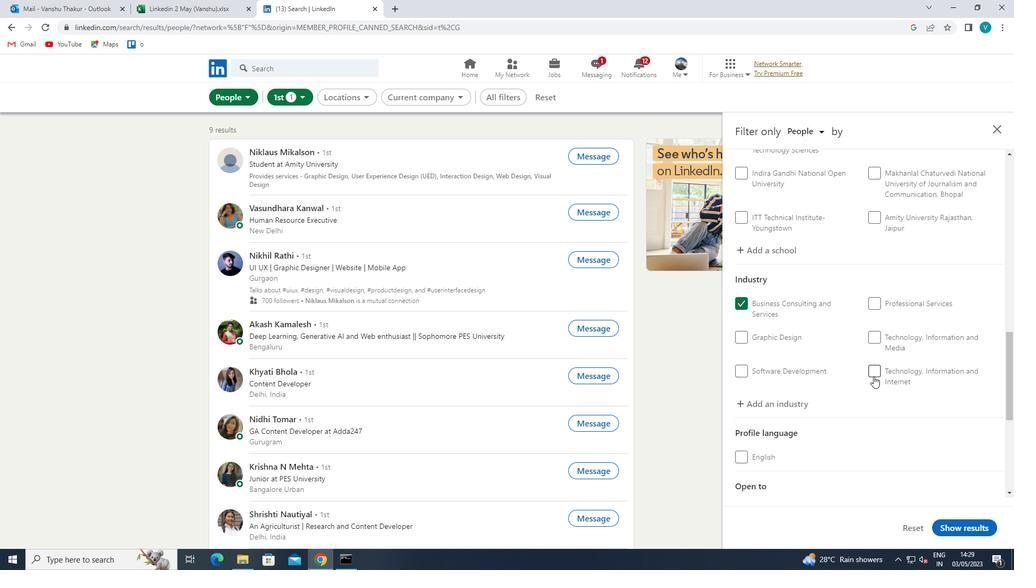 
Action: Mouse scrolled (873, 376) with delta (0, 0)
Screenshot: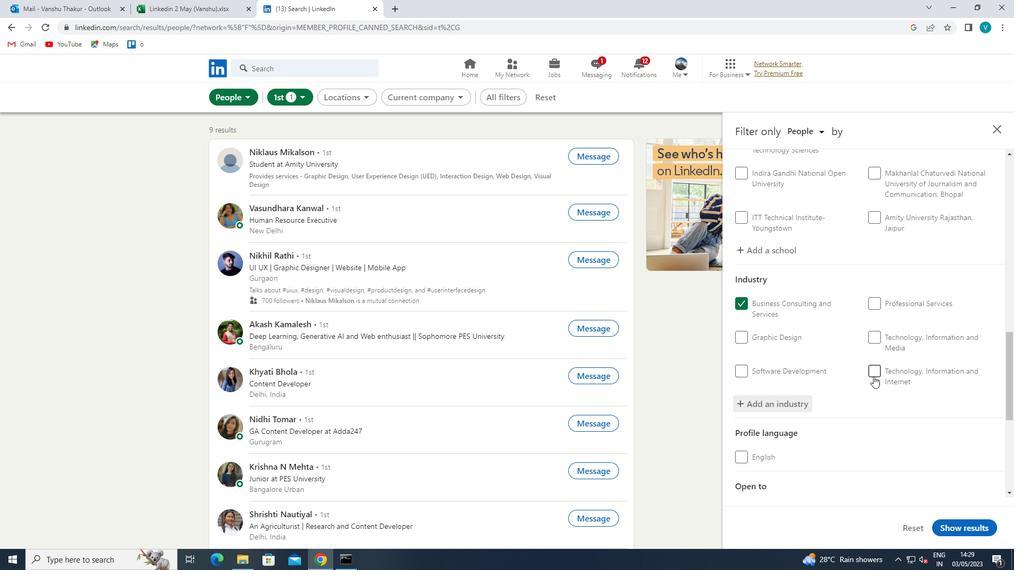 
Action: Mouse scrolled (873, 376) with delta (0, 0)
Screenshot: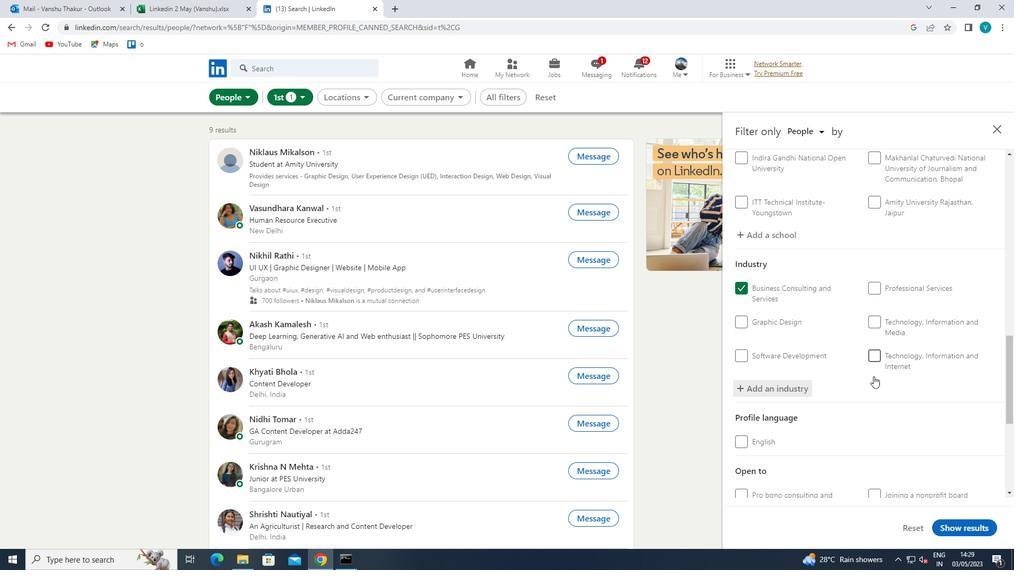 
Action: Mouse scrolled (873, 376) with delta (0, 0)
Screenshot: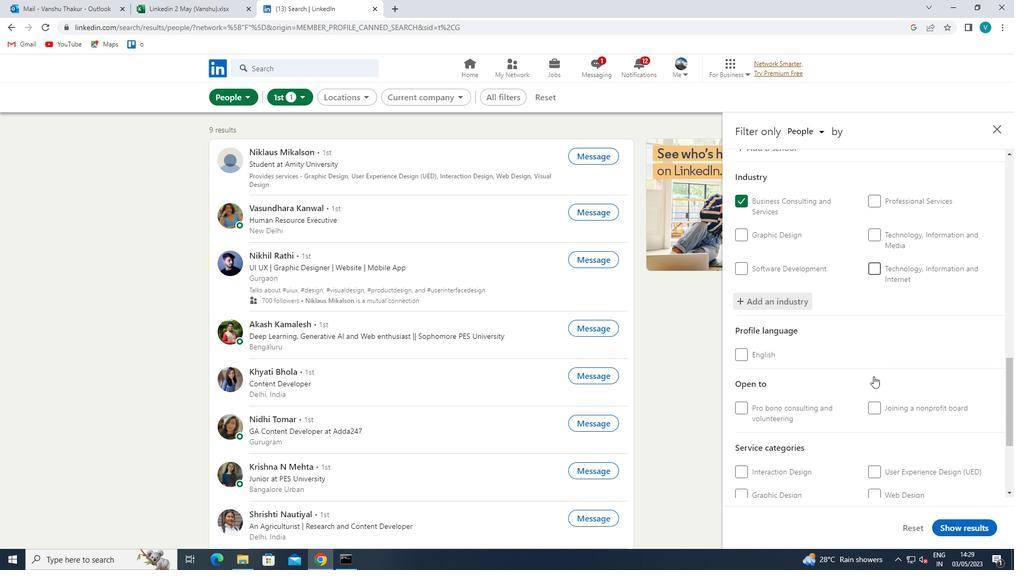 
Action: Mouse scrolled (873, 376) with delta (0, 0)
Screenshot: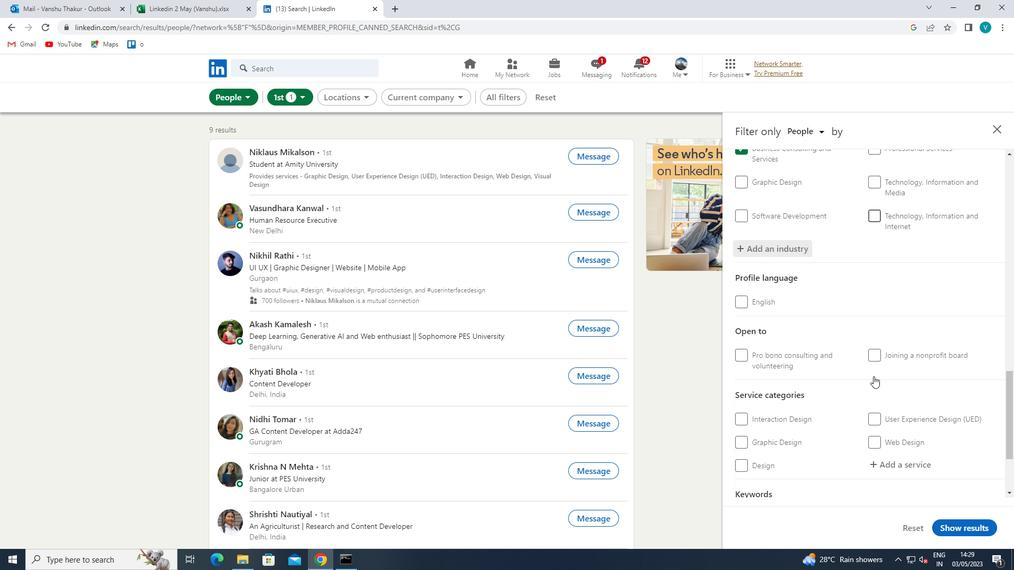 
Action: Mouse moved to (897, 355)
Screenshot: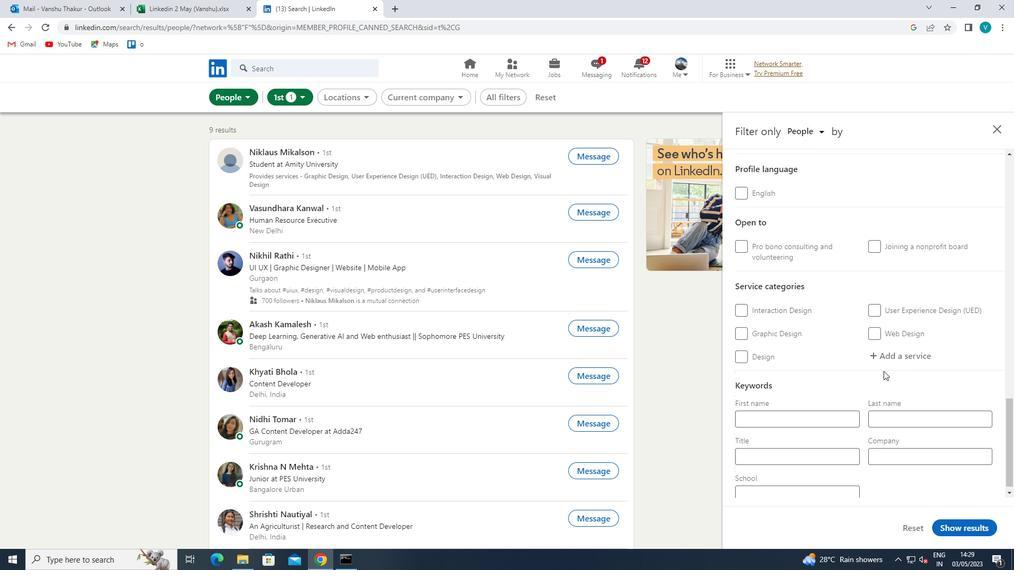 
Action: Mouse pressed left at (897, 355)
Screenshot: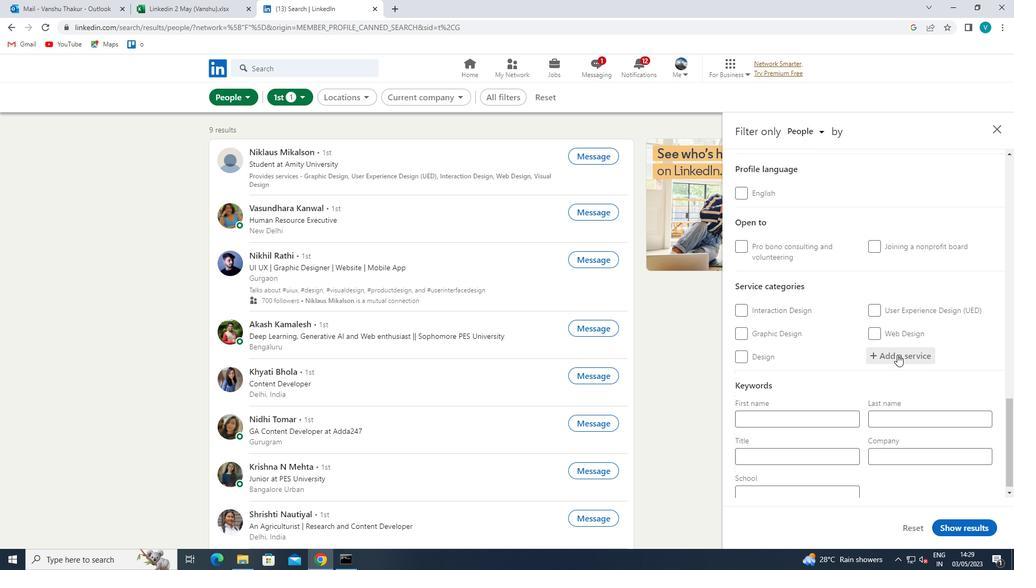 
Action: Key pressed <Key.shift>BOOK
Screenshot: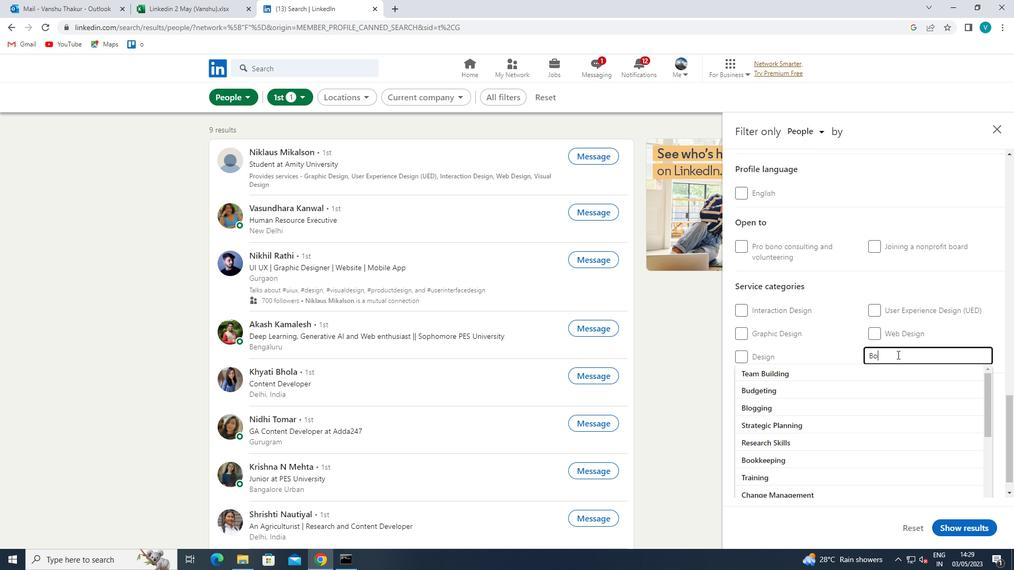 
Action: Mouse moved to (886, 365)
Screenshot: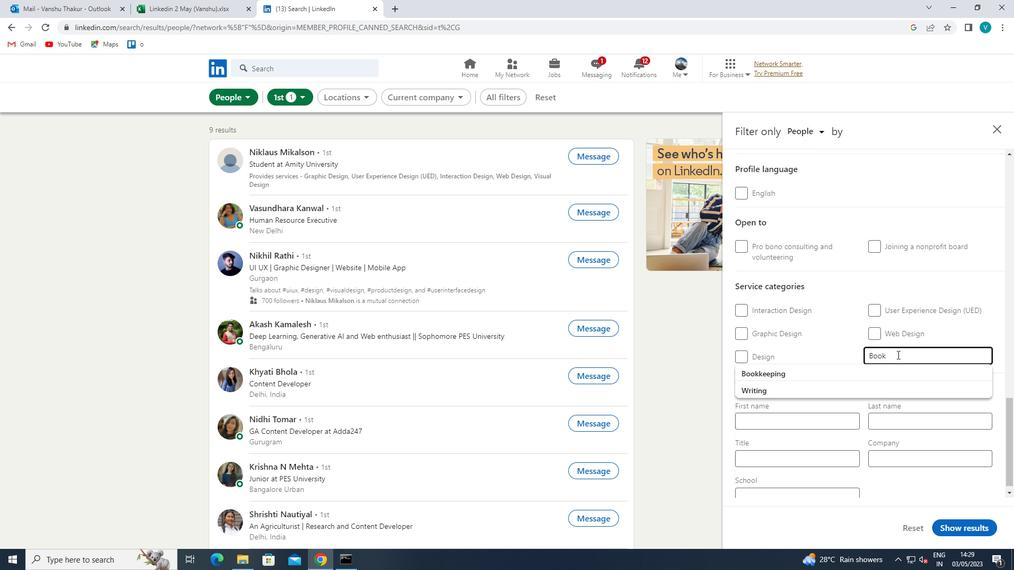 
Action: Mouse pressed left at (886, 365)
Screenshot: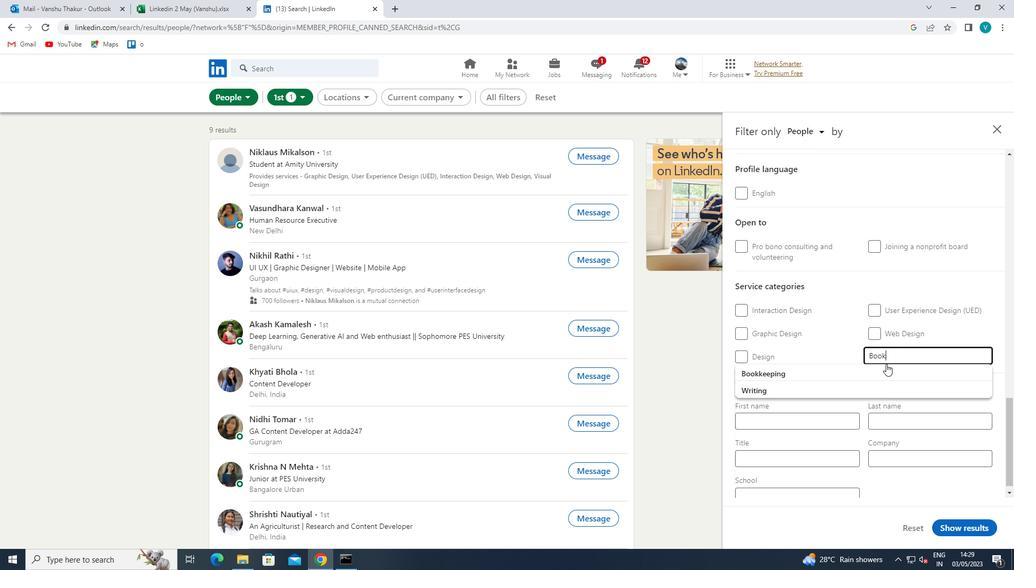 
Action: Mouse moved to (883, 367)
Screenshot: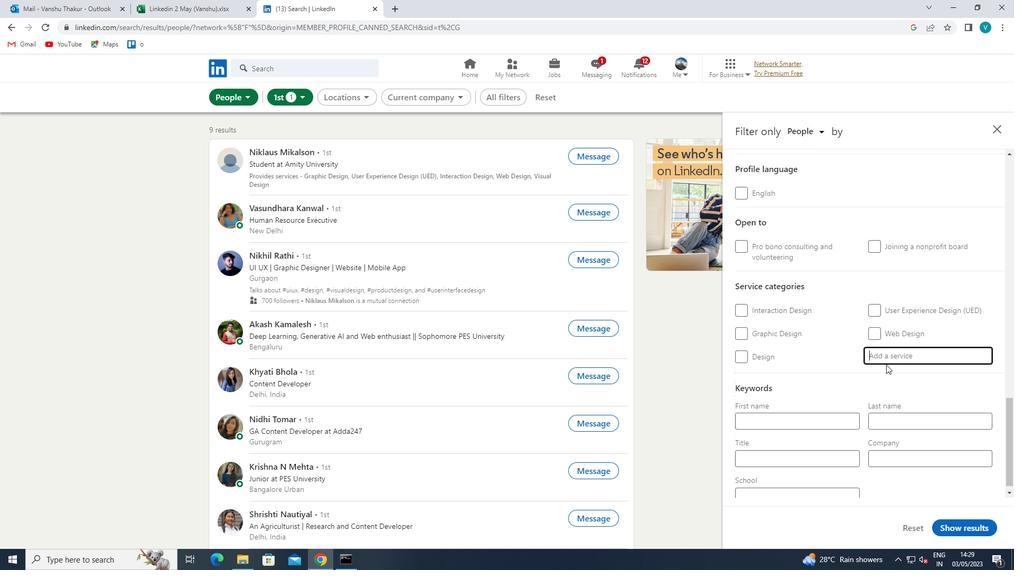 
Action: Mouse scrolled (883, 367) with delta (0, 0)
Screenshot: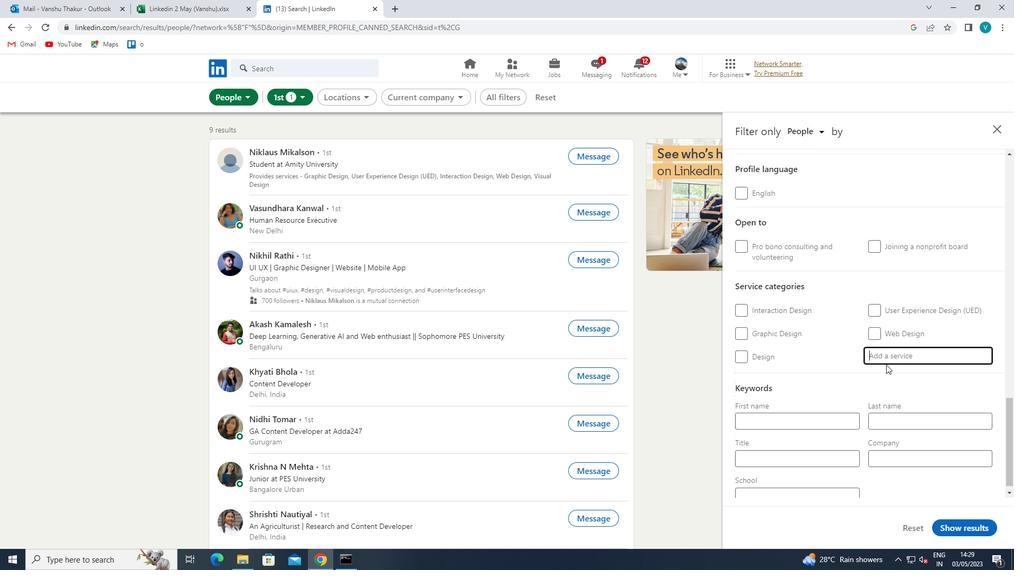 
Action: Mouse moved to (879, 370)
Screenshot: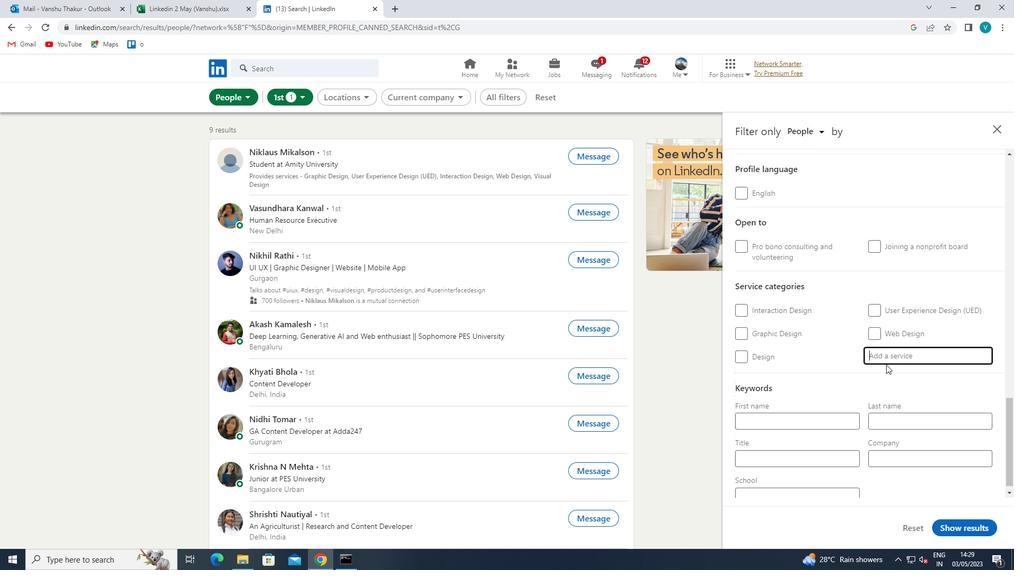 
Action: Mouse scrolled (879, 369) with delta (0, 0)
Screenshot: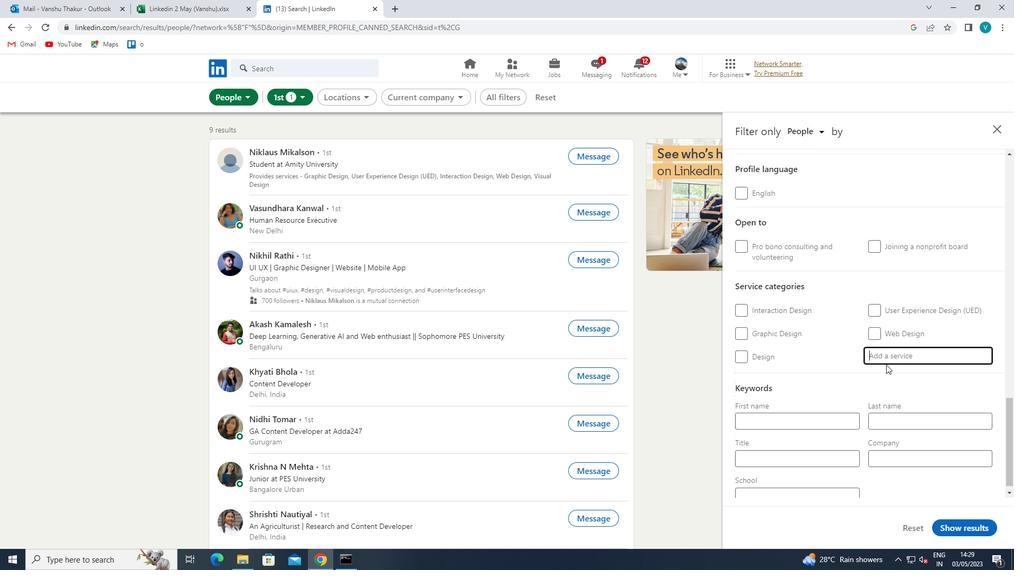 
Action: Mouse moved to (877, 371)
Screenshot: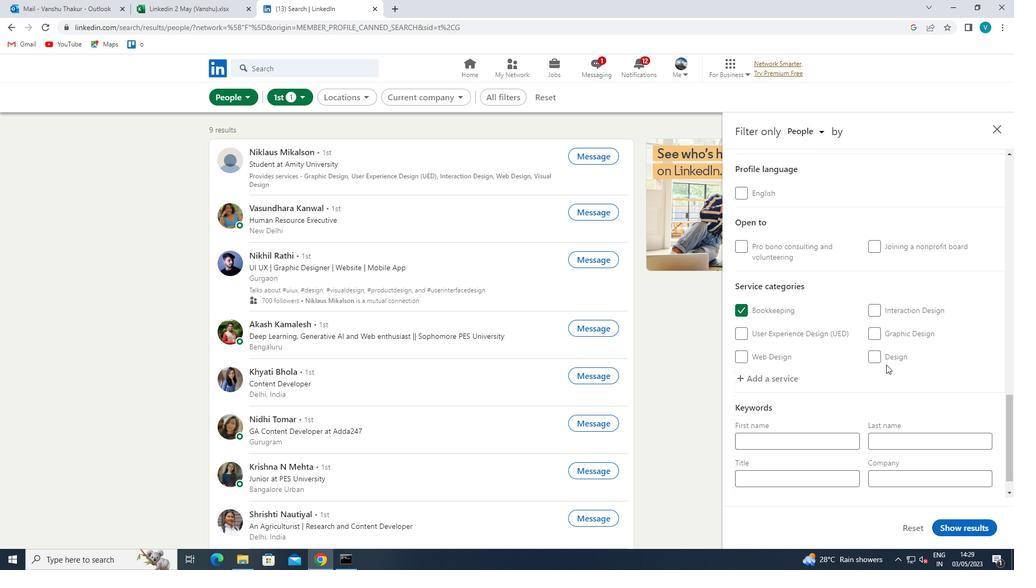 
Action: Mouse scrolled (877, 370) with delta (0, 0)
Screenshot: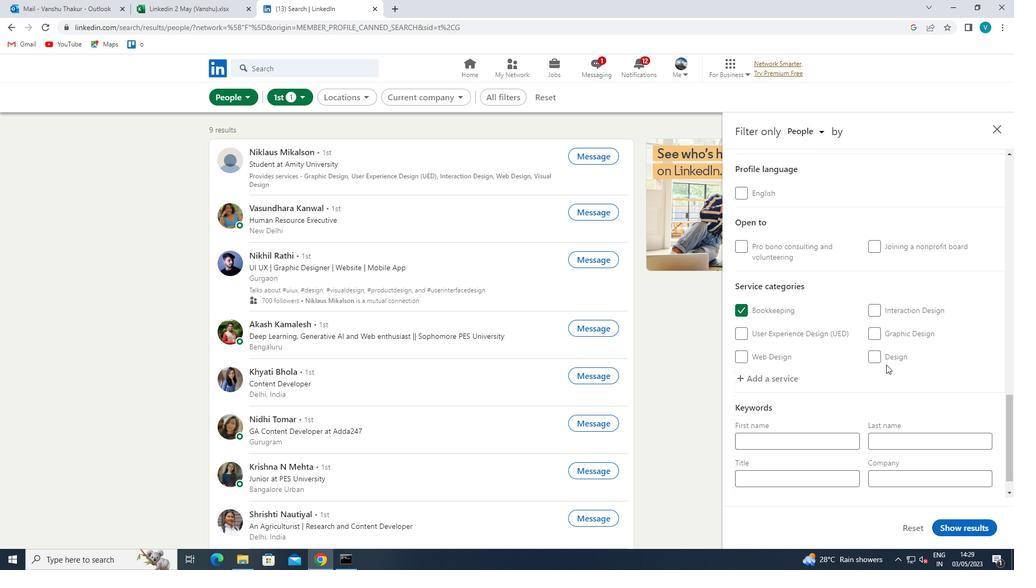 
Action: Mouse moved to (820, 447)
Screenshot: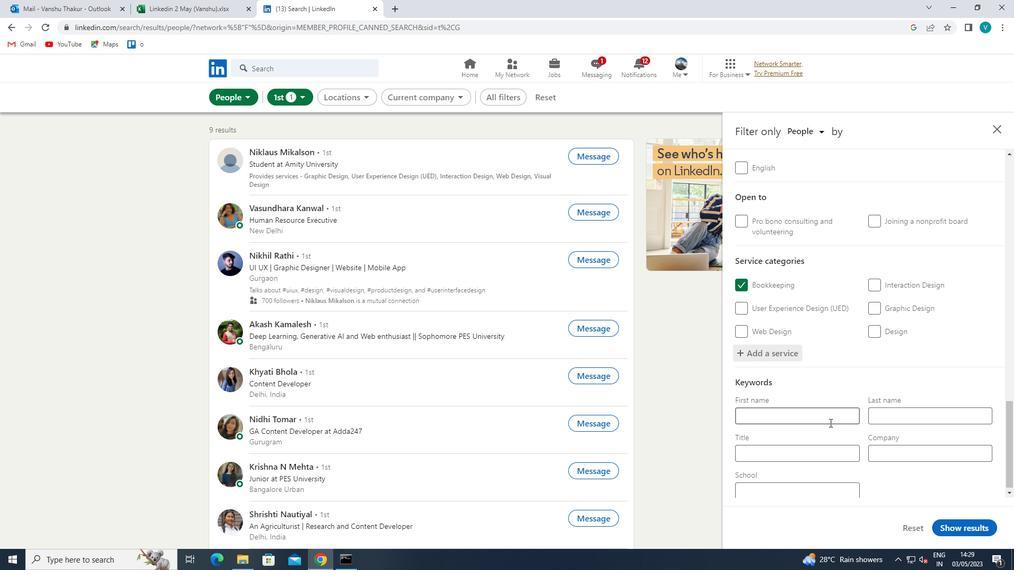 
Action: Mouse pressed left at (820, 447)
Screenshot: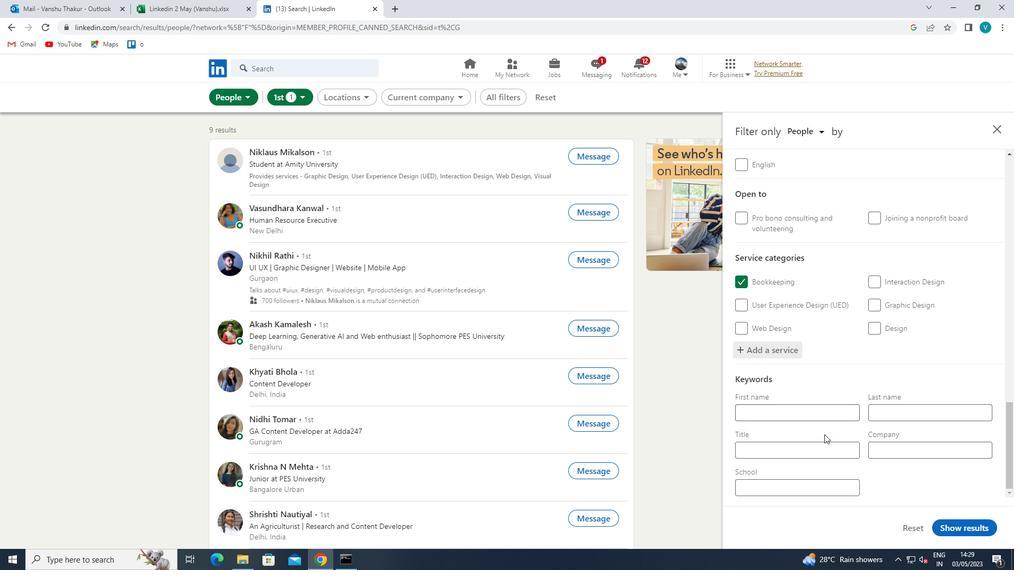 
Action: Mouse moved to (815, 450)
Screenshot: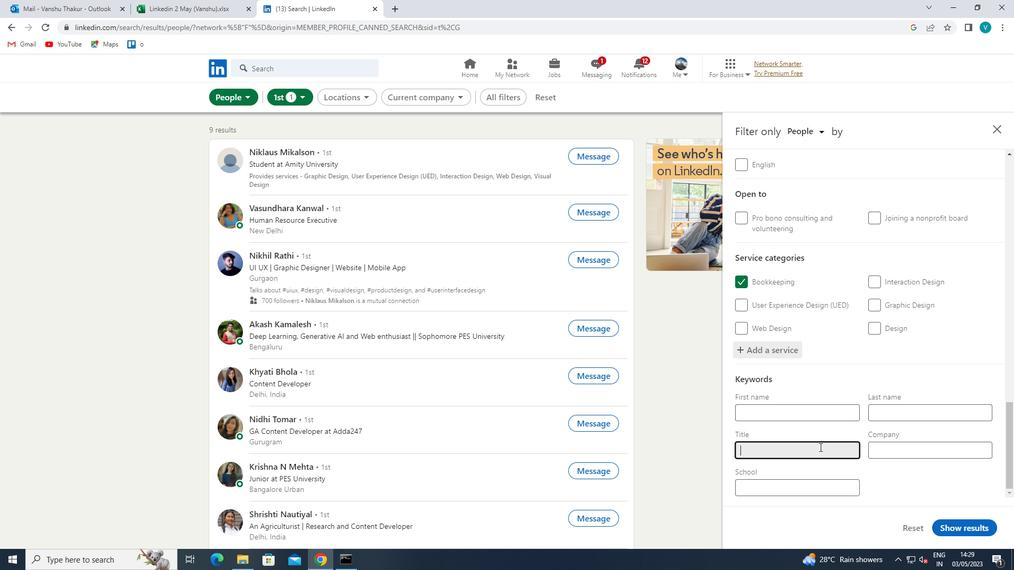 
Action: Key pressed <Key.shift>YGA<Key.space><Key.backspace><Key.backspace><Key.backspace>OGA<Key.space><Key.shift>INSTRUCTOR<Key.enter>
Screenshot: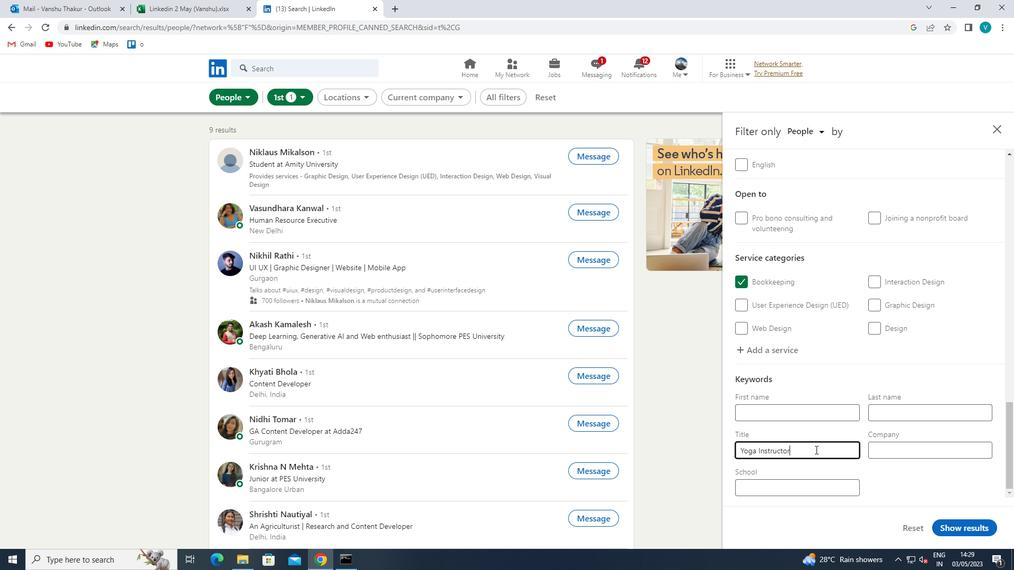 
Action: Mouse moved to (963, 522)
Screenshot: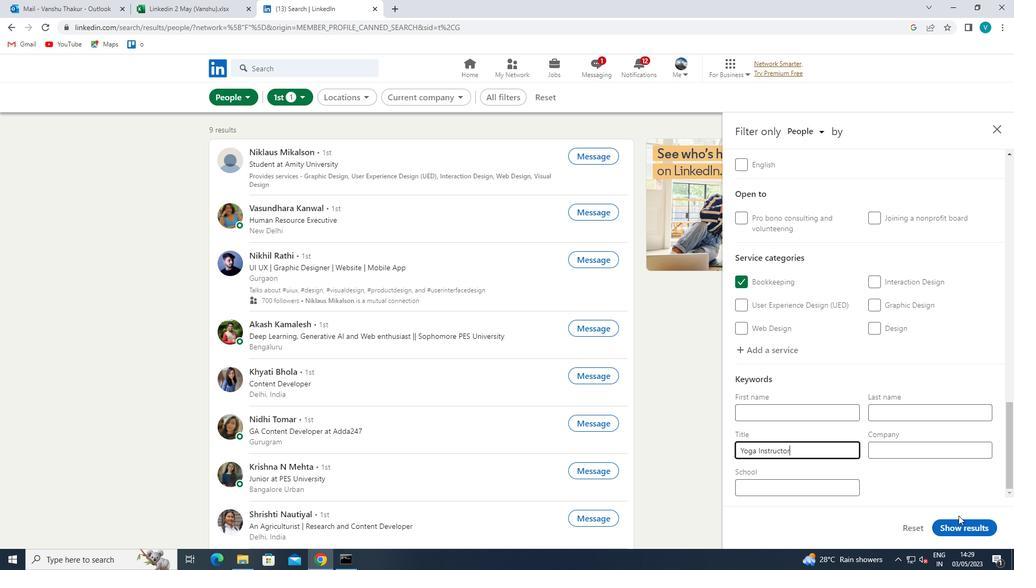 
Action: Mouse pressed left at (963, 522)
Screenshot: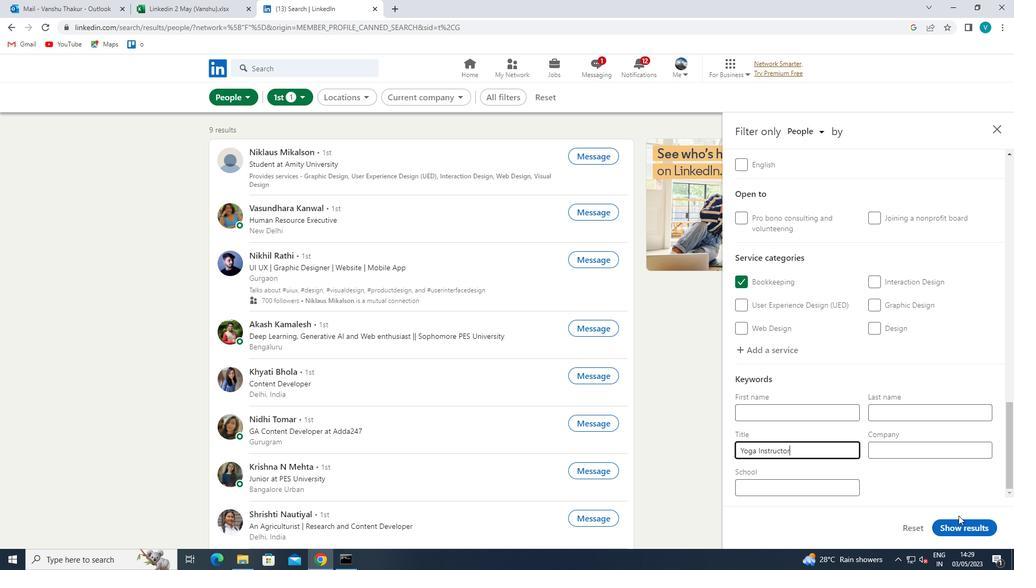 
Action: Mouse moved to (965, 523)
Screenshot: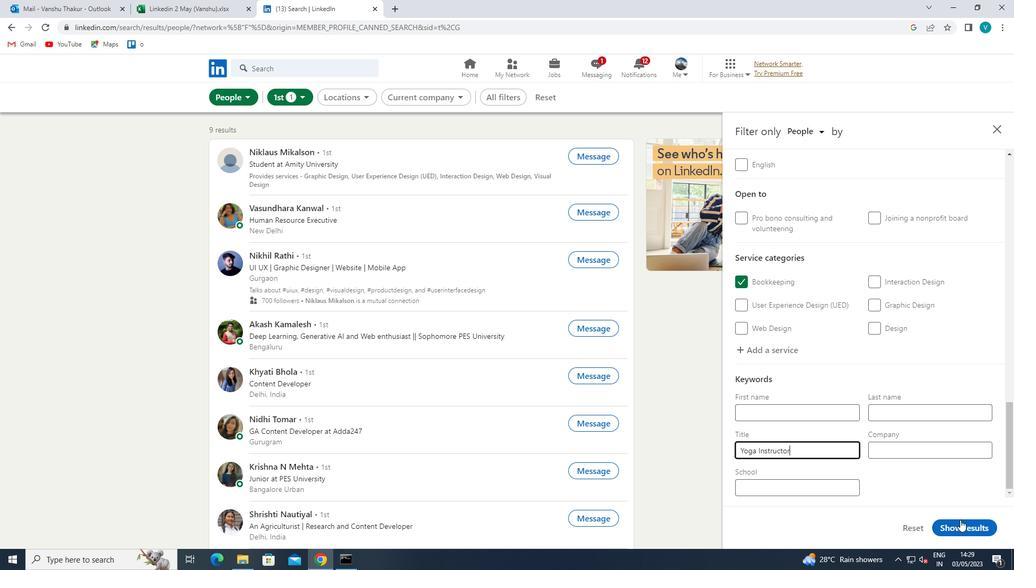 
